 Task: Open Card Blockchain Review in Board IT Infrastructure Management to Workspace Accounts Receivable and add a team member Softage.1@softage.net, a label Purple, a checklist Accounting, an attachment from your google drive, a color Purple and finally, add a card description 'Develop and launch new referral program for social media sharing' and a comment 'Given the potential impact of this task on our company strategic goals, let us ensure that we approach it with a long-term perspective.'. Add a start date 'Jan 05, 1900' with a due date 'Jan 12, 1900'
Action: Mouse moved to (29, 233)
Screenshot: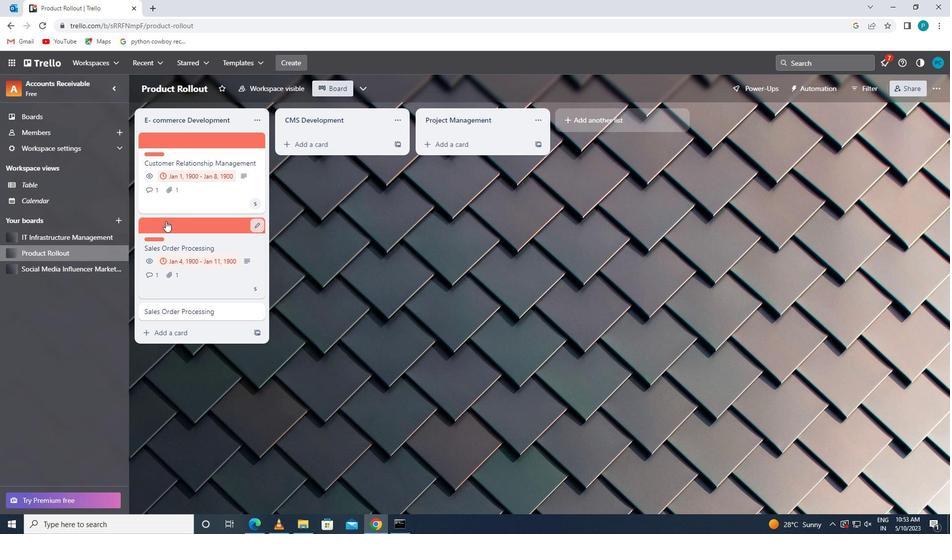 
Action: Mouse pressed left at (29, 233)
Screenshot: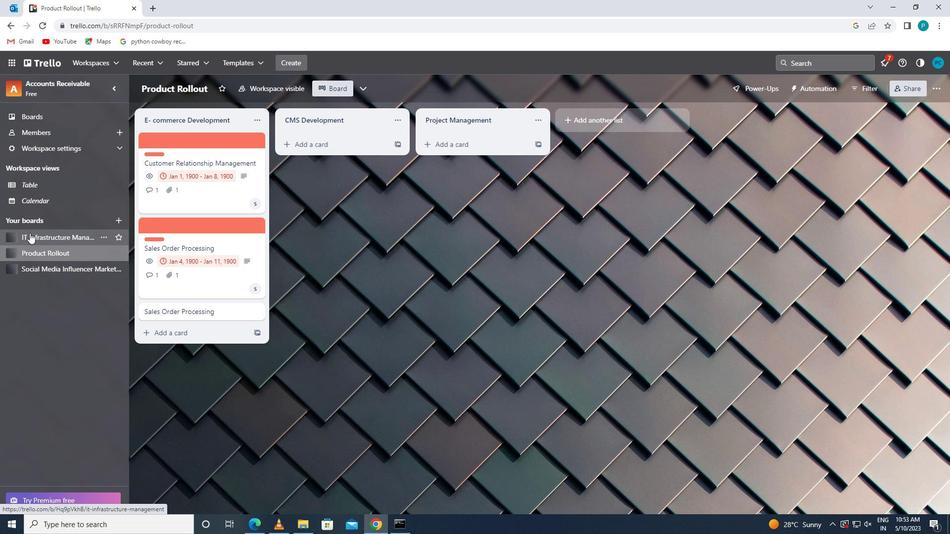 
Action: Mouse moved to (180, 228)
Screenshot: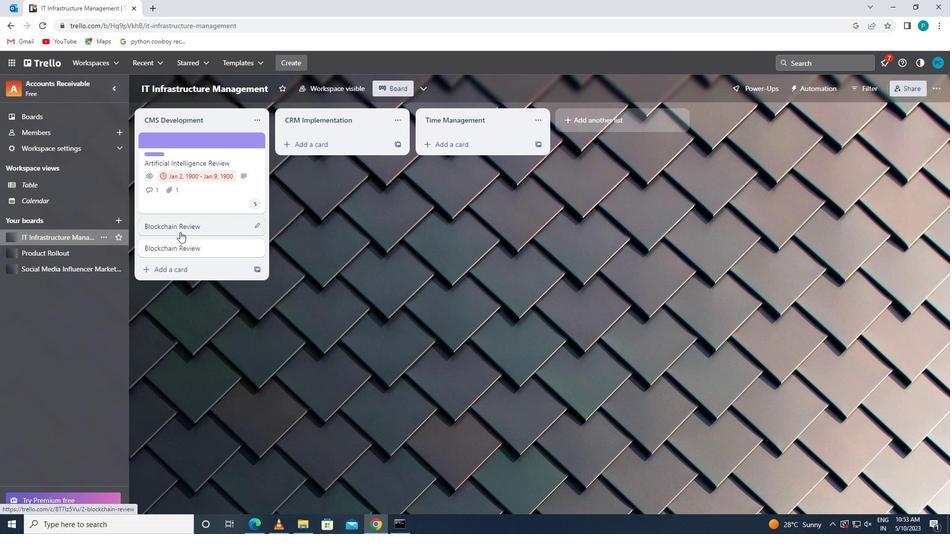 
Action: Mouse pressed left at (180, 228)
Screenshot: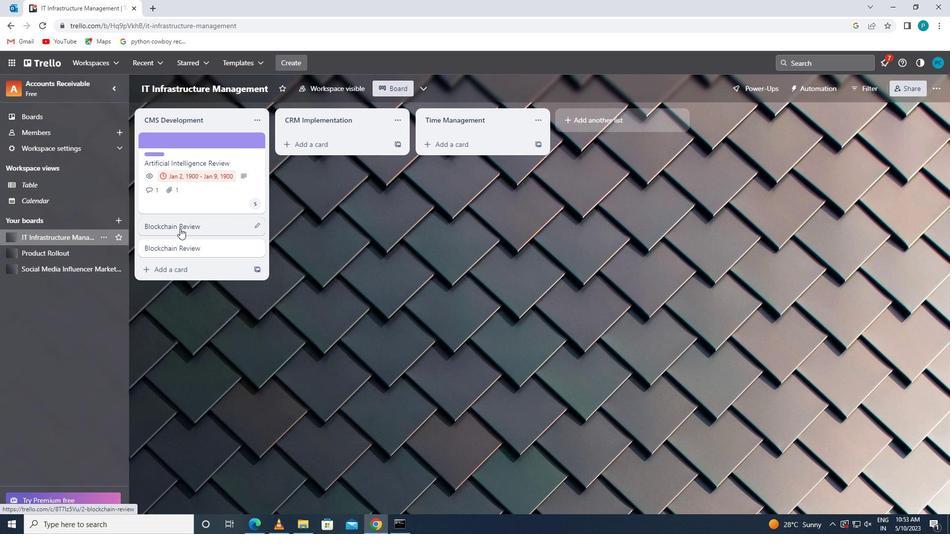 
Action: Mouse moved to (597, 172)
Screenshot: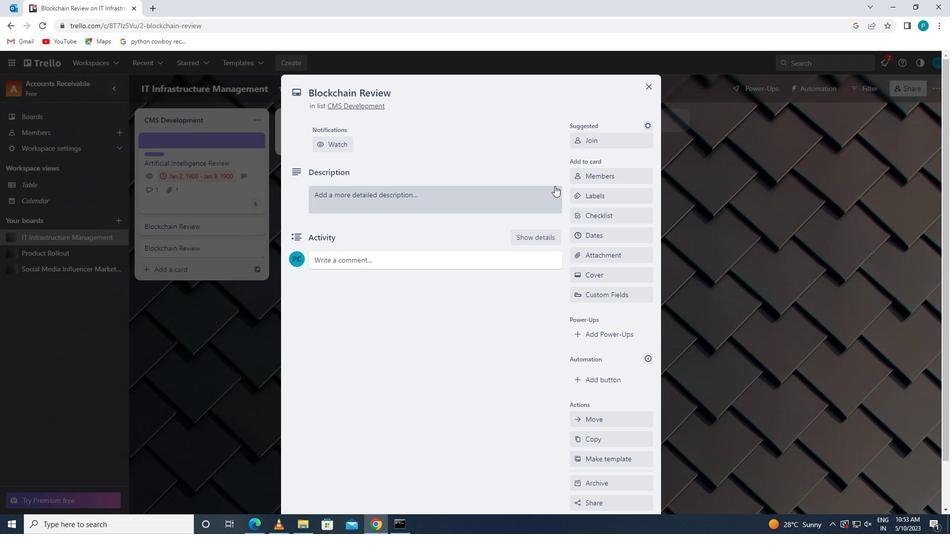 
Action: Mouse pressed left at (597, 172)
Screenshot: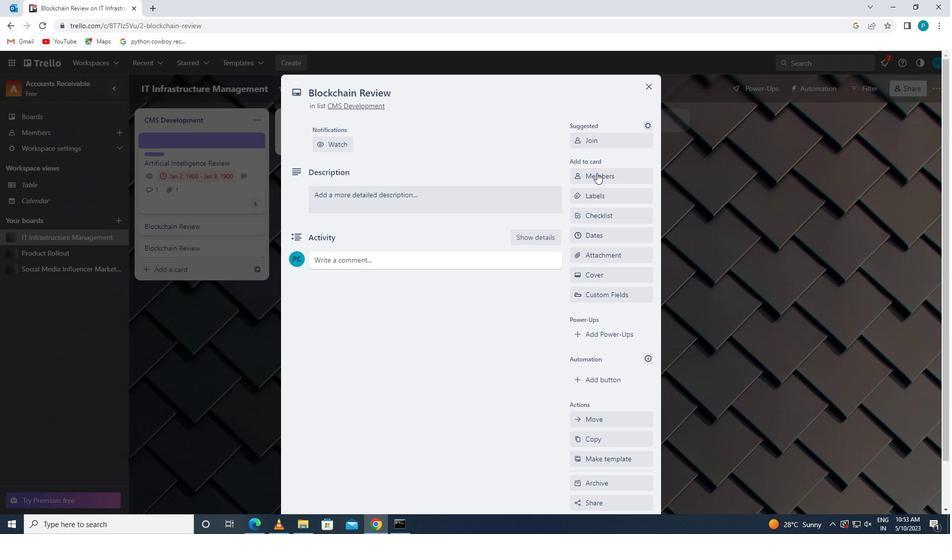 
Action: Key pressed <Key.caps_lock>s<Key.caps_lock>oft
Screenshot: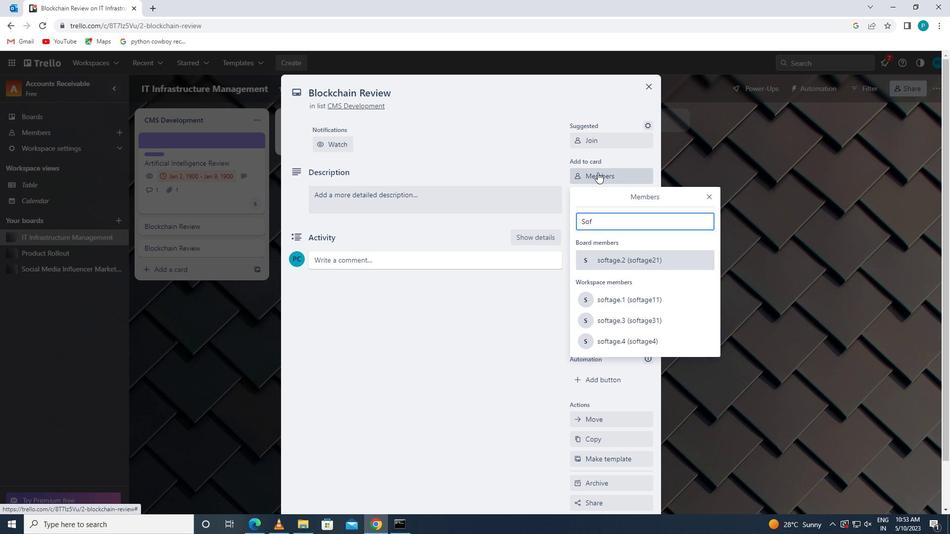 
Action: Mouse moved to (632, 303)
Screenshot: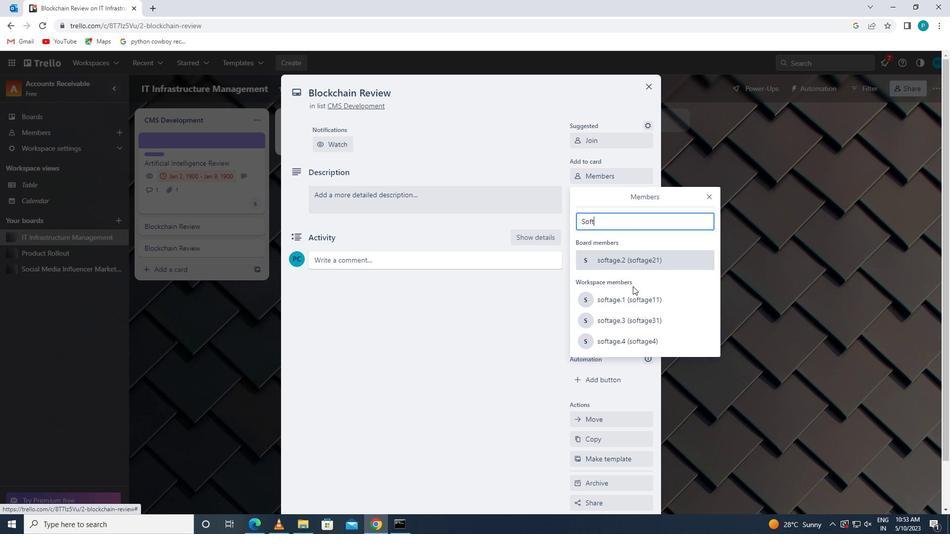 
Action: Mouse pressed left at (632, 303)
Screenshot: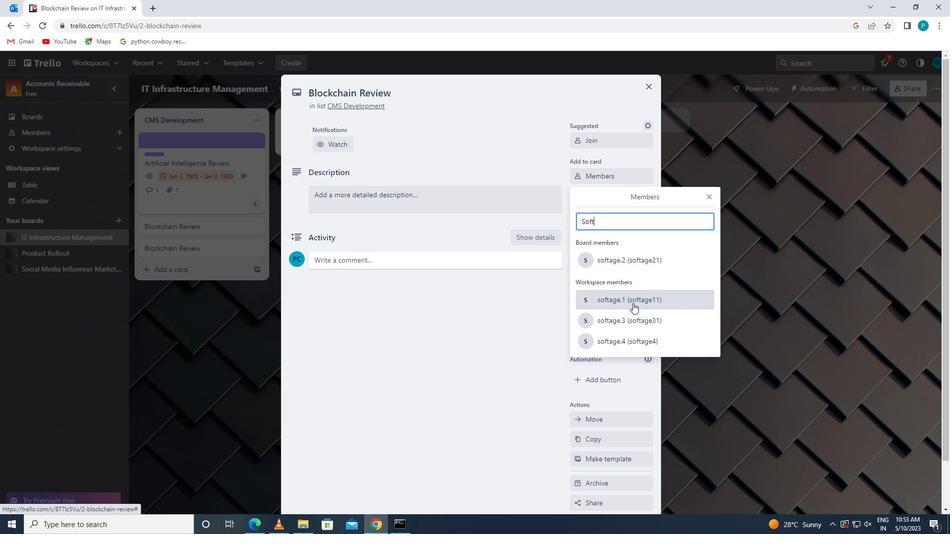 
Action: Mouse moved to (654, 301)
Screenshot: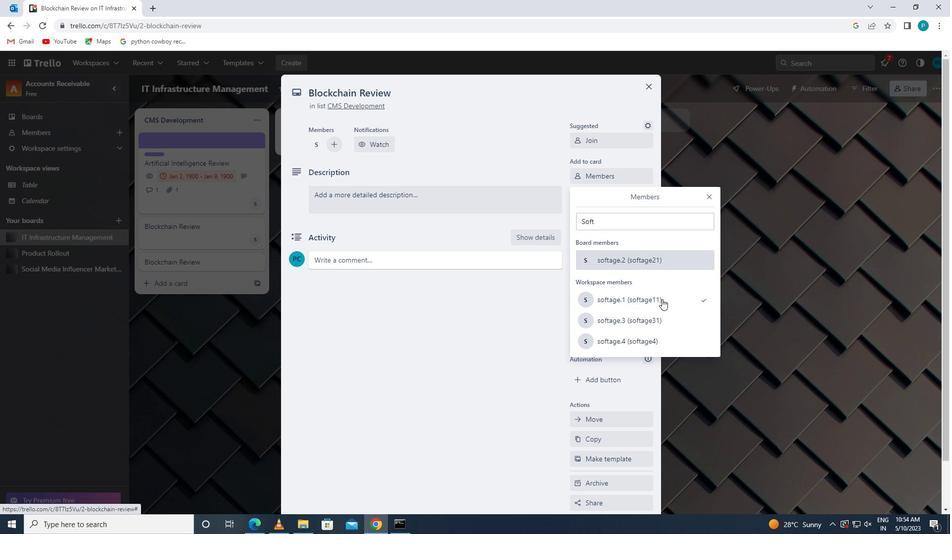 
Action: Mouse pressed left at (654, 301)
Screenshot: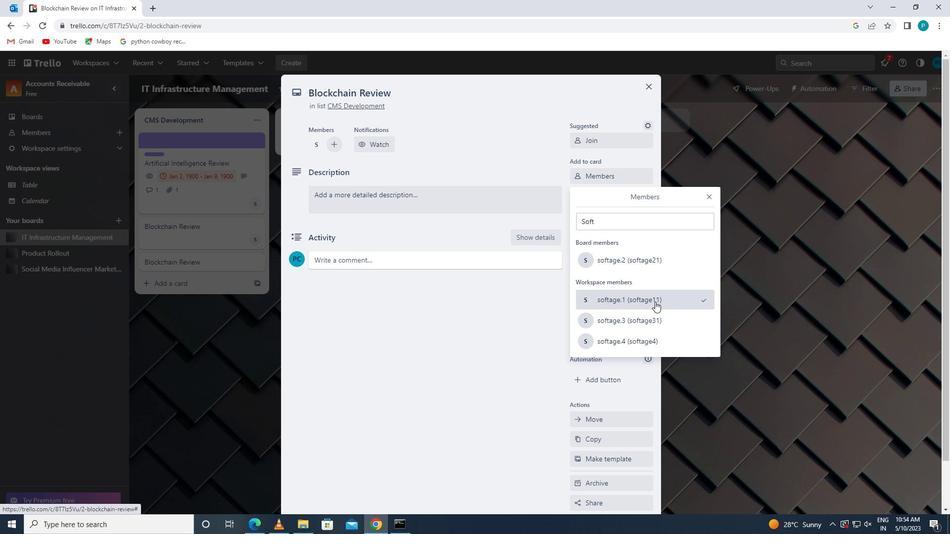 
Action: Mouse moved to (637, 285)
Screenshot: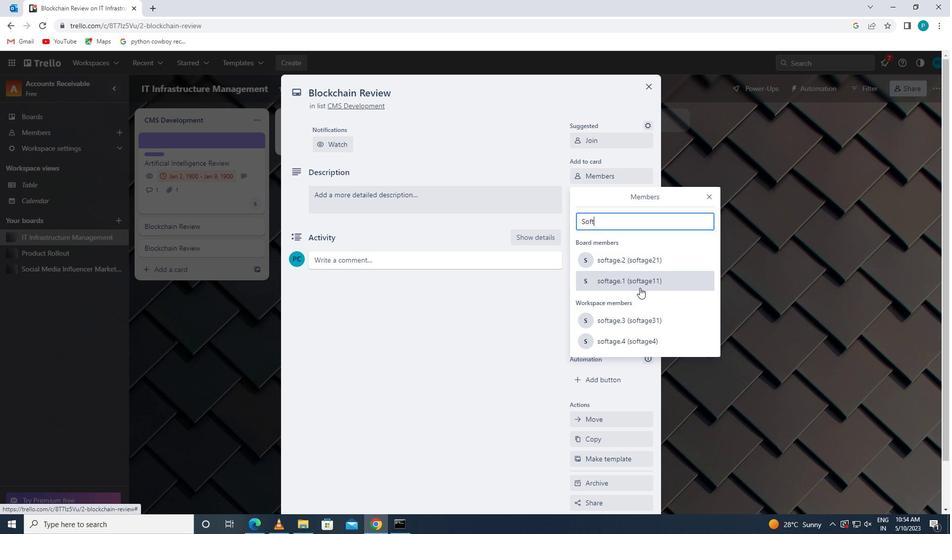 
Action: Mouse pressed left at (637, 285)
Screenshot: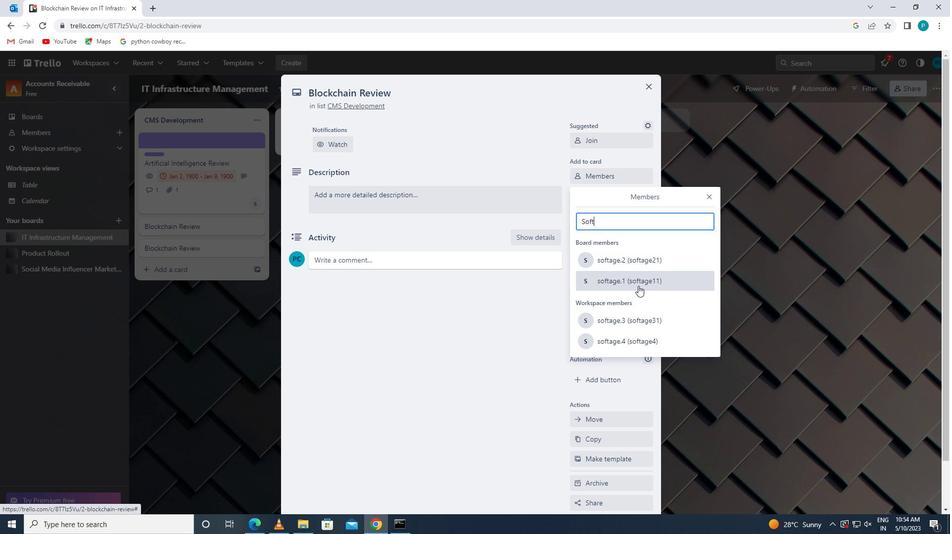 
Action: Mouse moved to (707, 201)
Screenshot: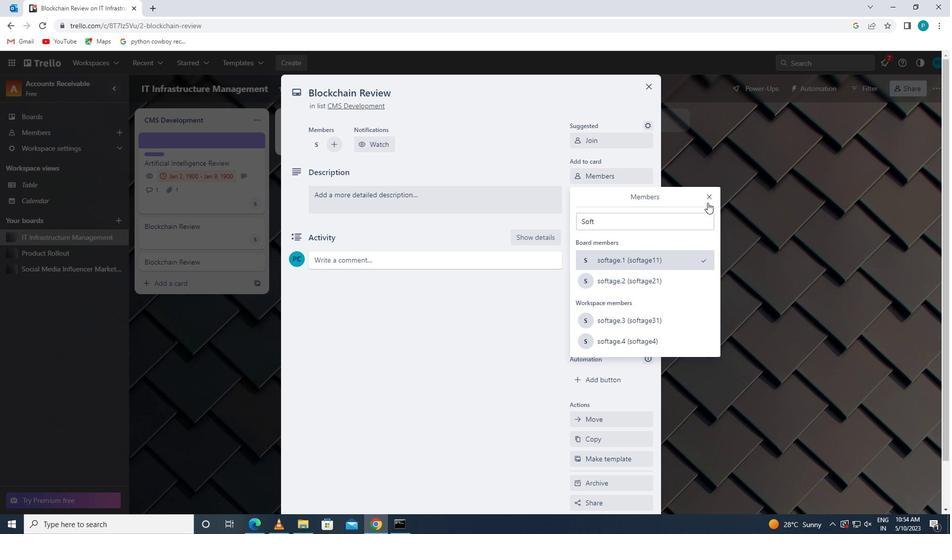 
Action: Mouse pressed left at (707, 201)
Screenshot: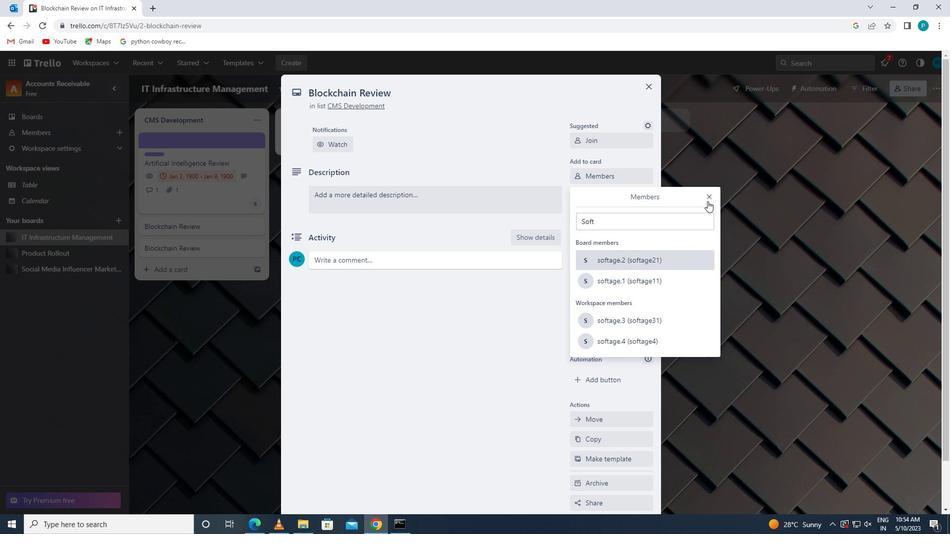 
Action: Mouse moved to (631, 195)
Screenshot: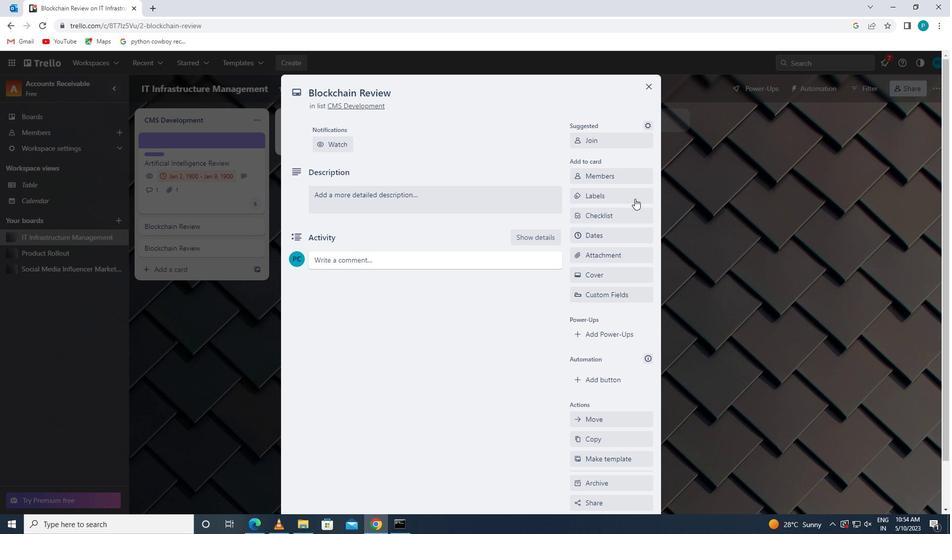
Action: Mouse pressed left at (631, 195)
Screenshot: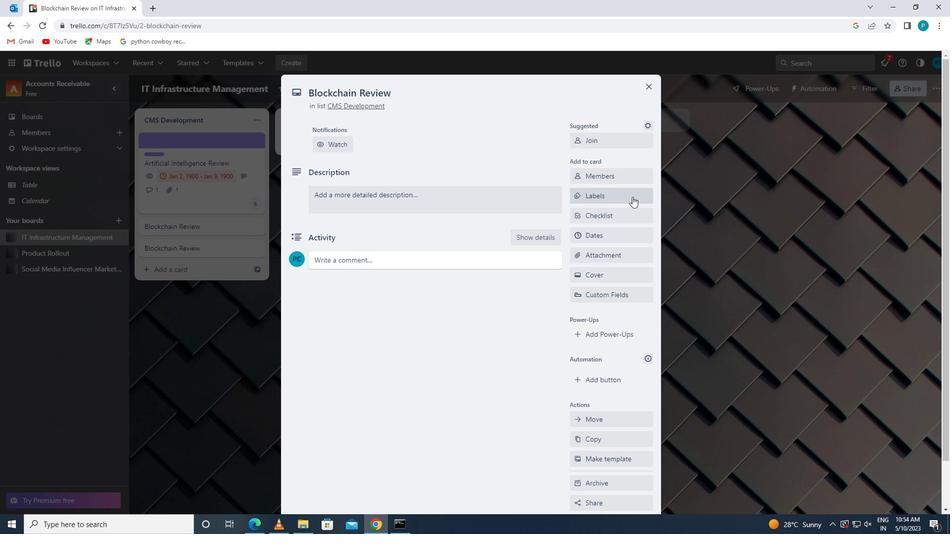 
Action: Mouse moved to (655, 392)
Screenshot: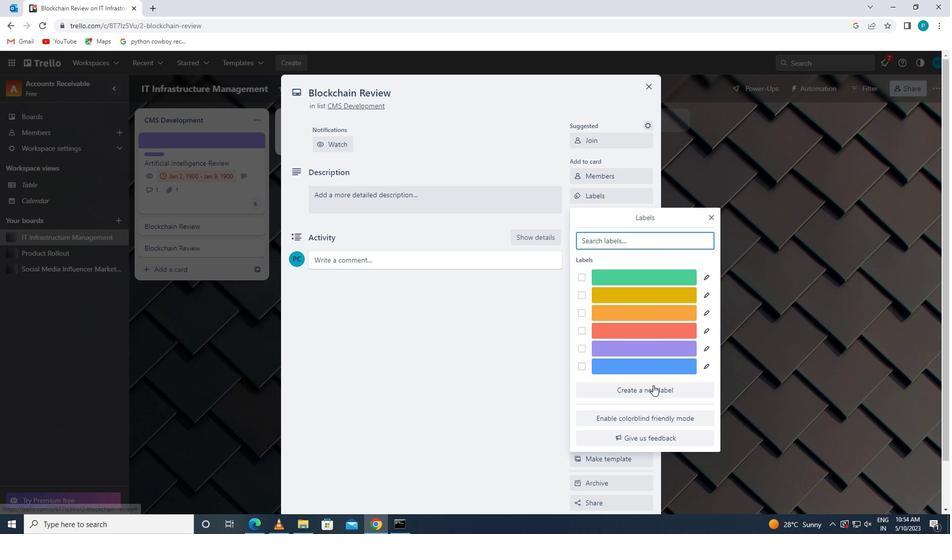 
Action: Mouse pressed left at (655, 392)
Screenshot: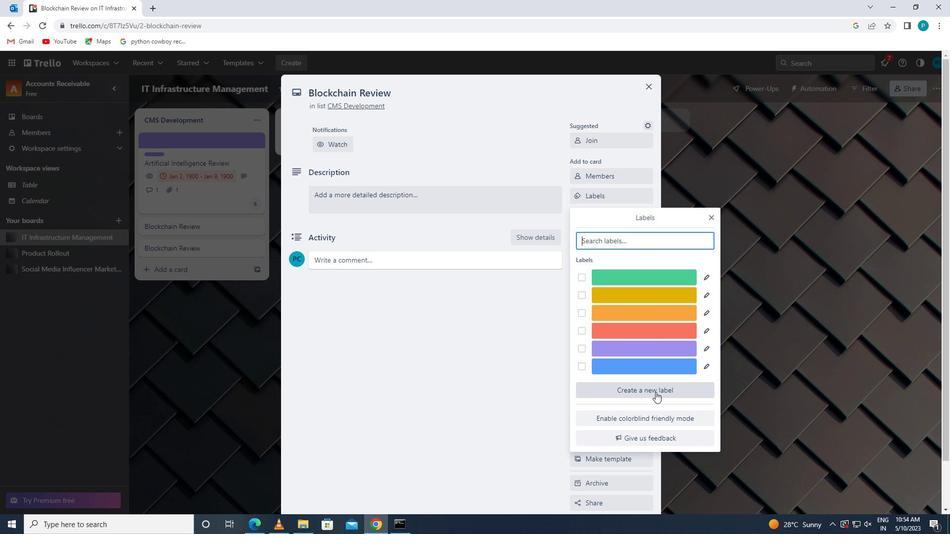 
Action: Mouse moved to (700, 364)
Screenshot: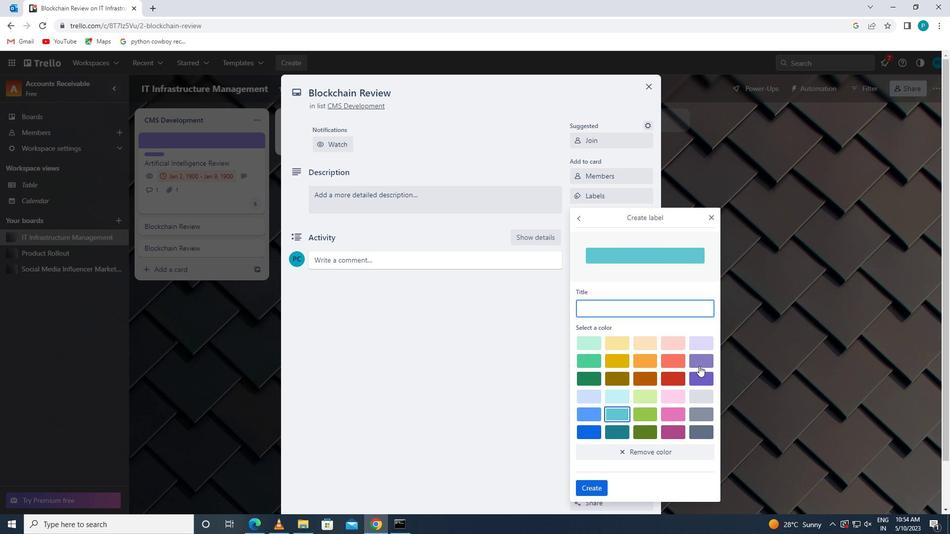 
Action: Mouse pressed left at (700, 364)
Screenshot: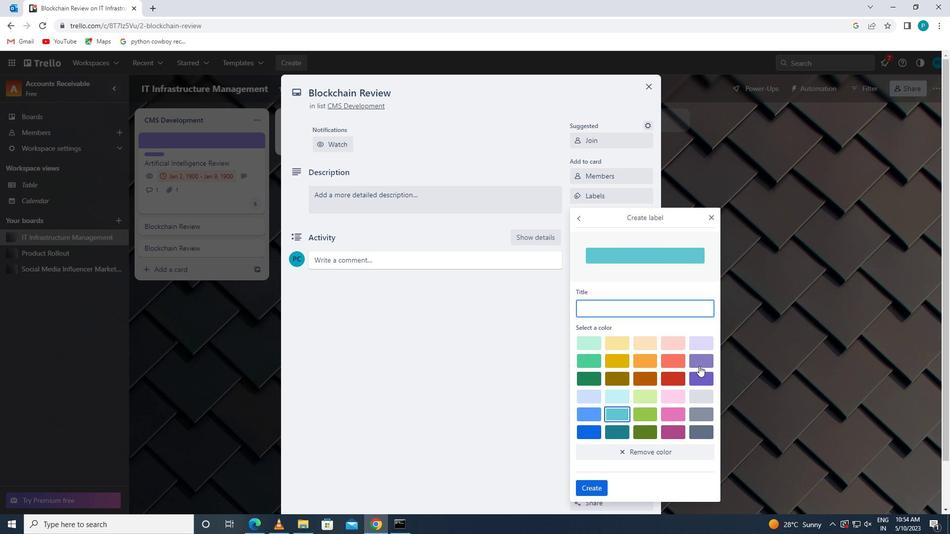
Action: Mouse moved to (582, 491)
Screenshot: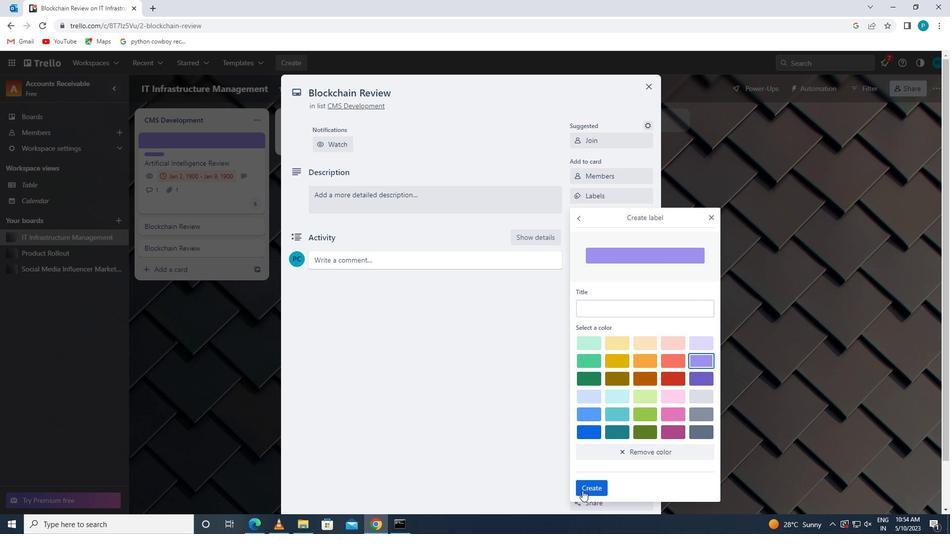 
Action: Mouse pressed left at (582, 491)
Screenshot: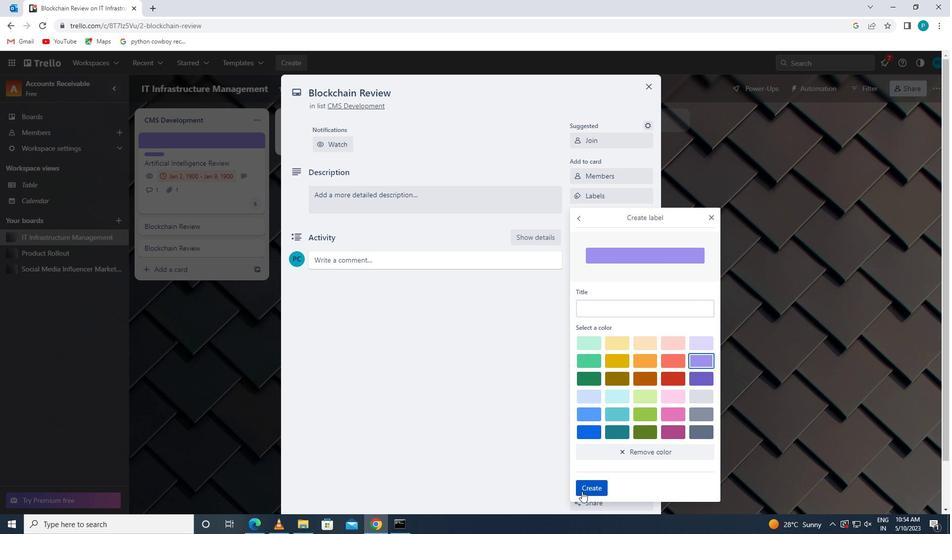 
Action: Mouse moved to (710, 219)
Screenshot: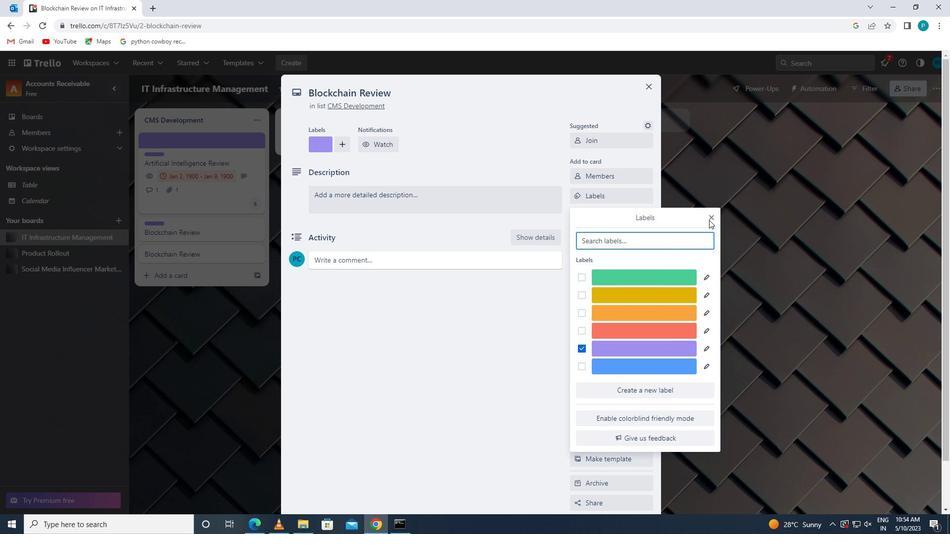 
Action: Mouse pressed left at (710, 219)
Screenshot: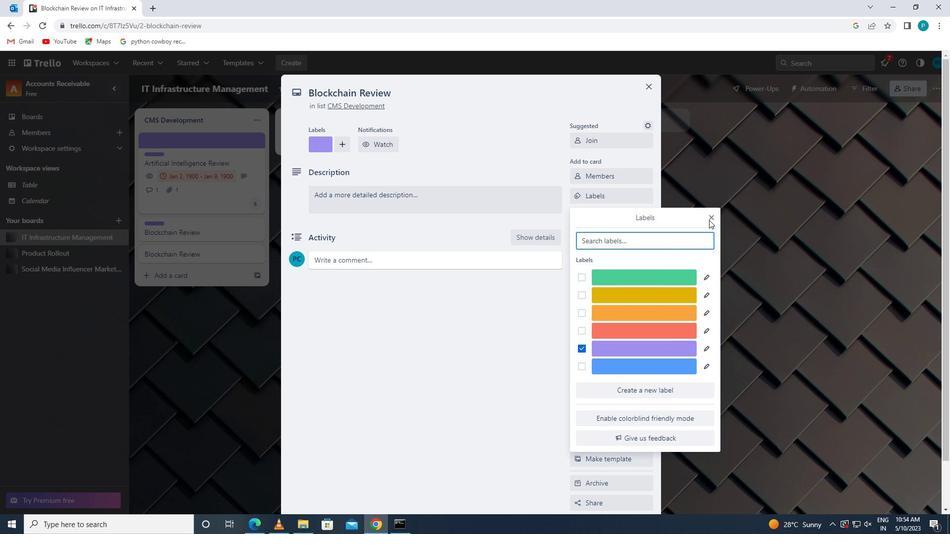 
Action: Mouse moved to (639, 219)
Screenshot: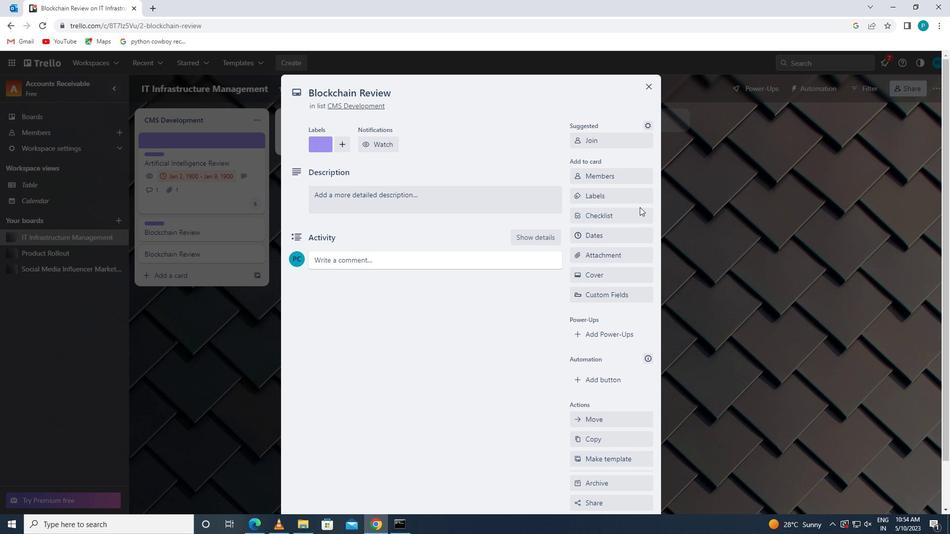 
Action: Mouse pressed left at (639, 219)
Screenshot: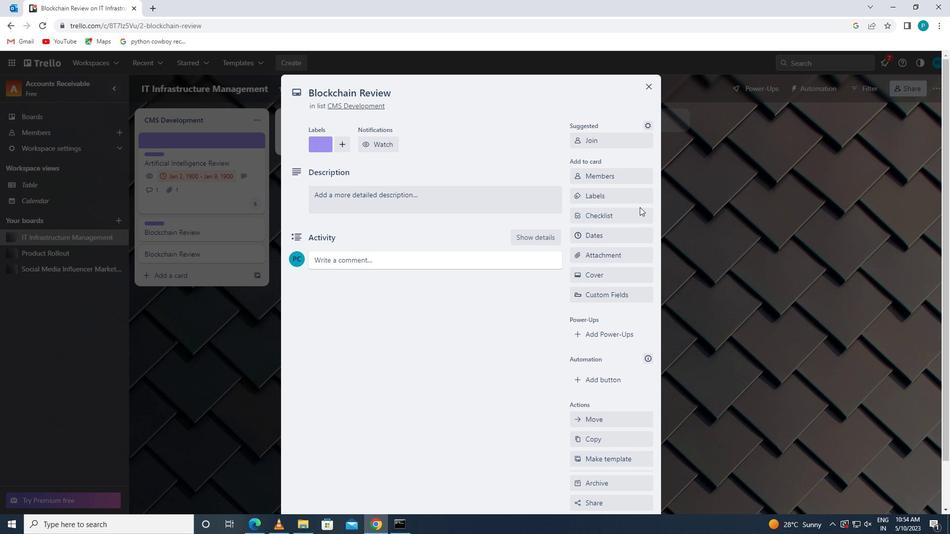 
Action: Mouse moved to (637, 223)
Screenshot: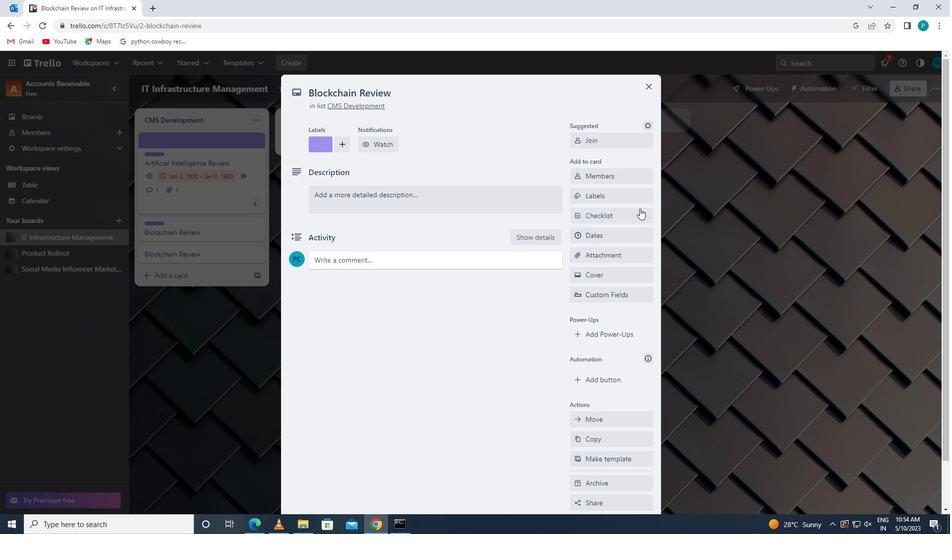 
Action: Key pressed <Key.caps_lock>a<Key.caps_lock>
Screenshot: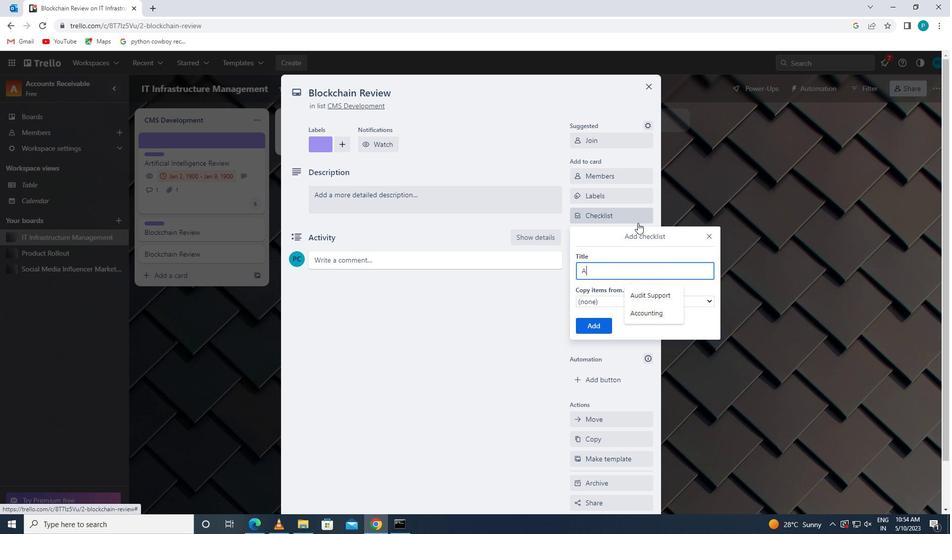 
Action: Mouse moved to (662, 318)
Screenshot: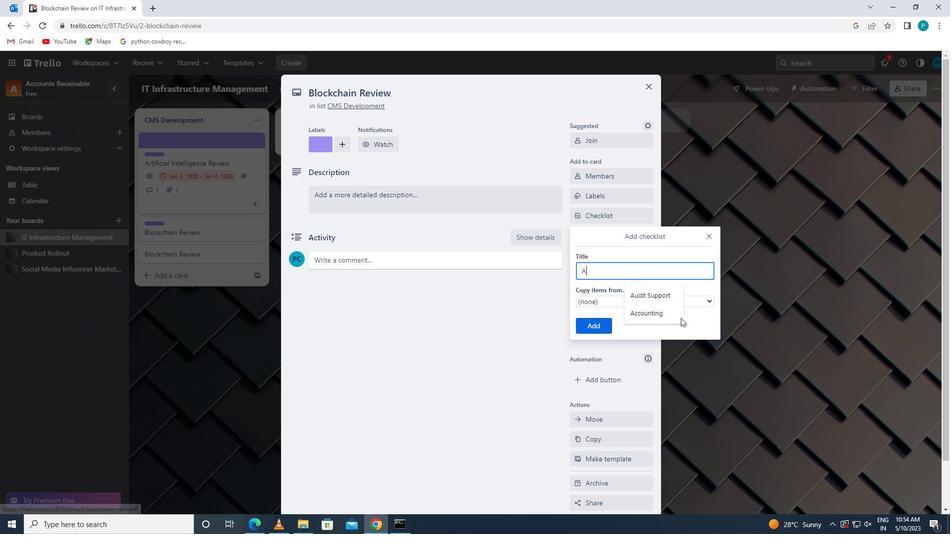 
Action: Mouse pressed left at (662, 318)
Screenshot: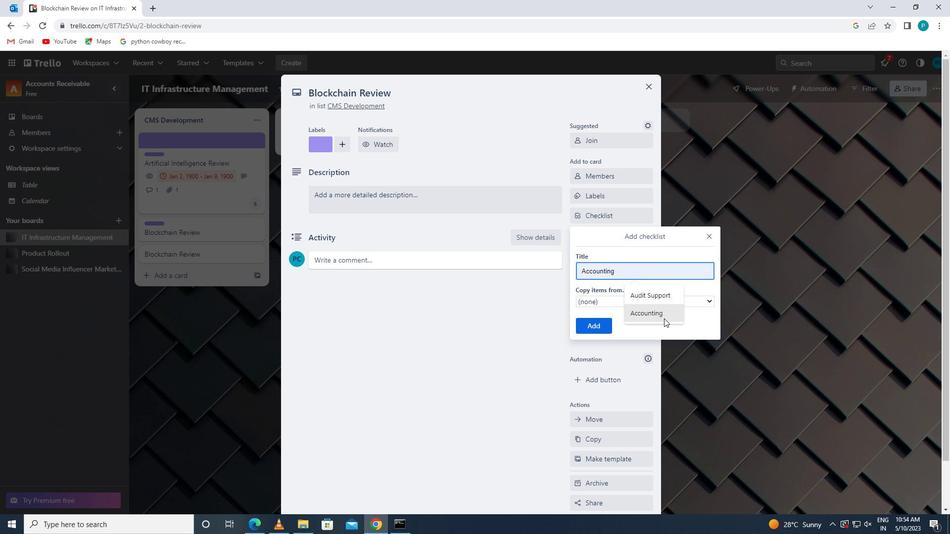 
Action: Mouse moved to (601, 324)
Screenshot: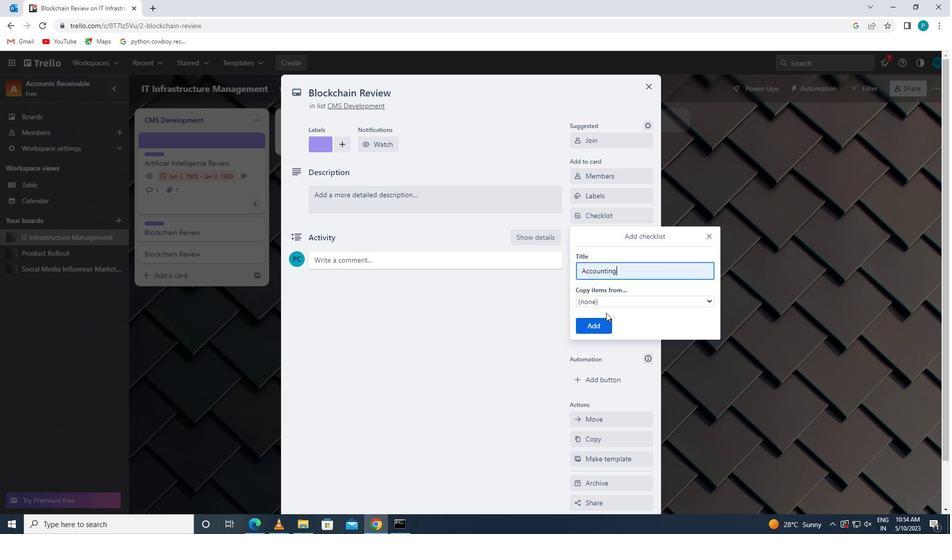 
Action: Mouse pressed left at (601, 324)
Screenshot: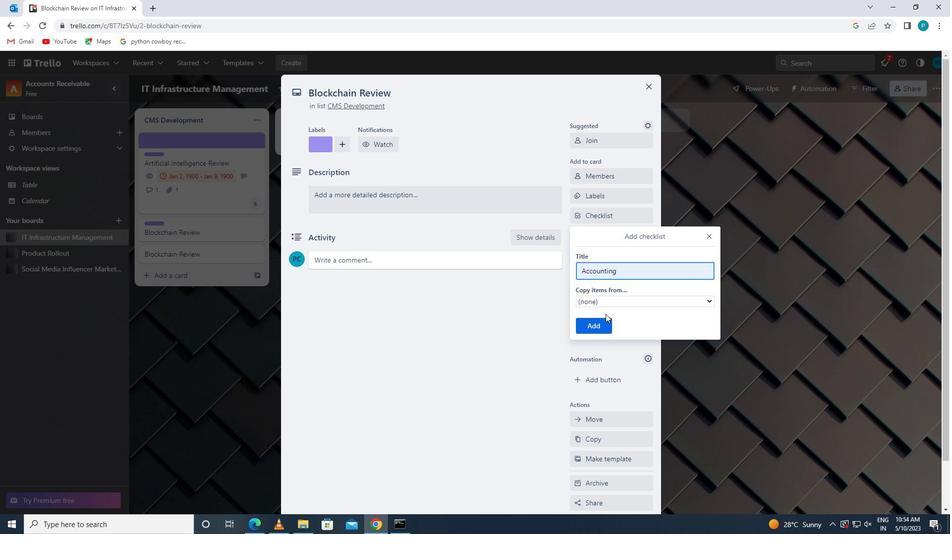 
Action: Mouse moved to (604, 254)
Screenshot: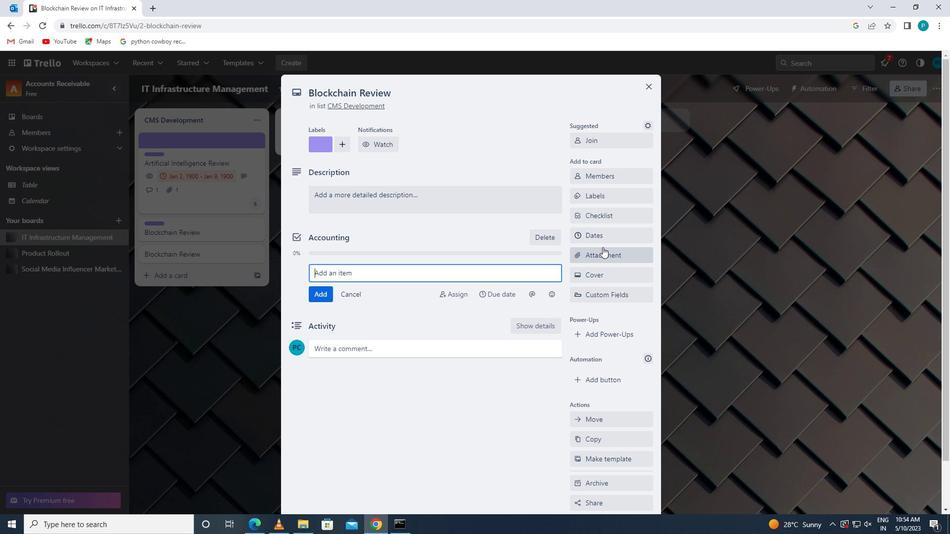 
Action: Mouse pressed left at (604, 254)
Screenshot: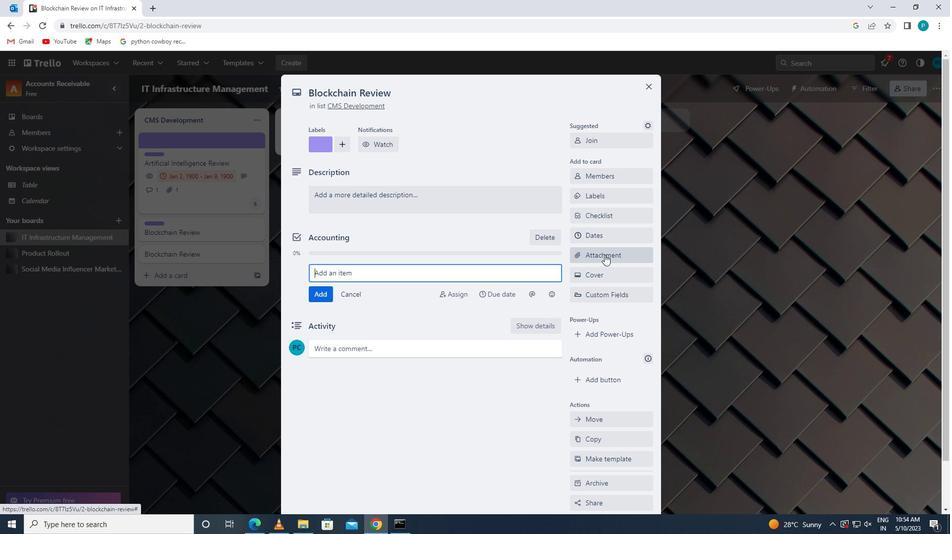 
Action: Mouse moved to (621, 330)
Screenshot: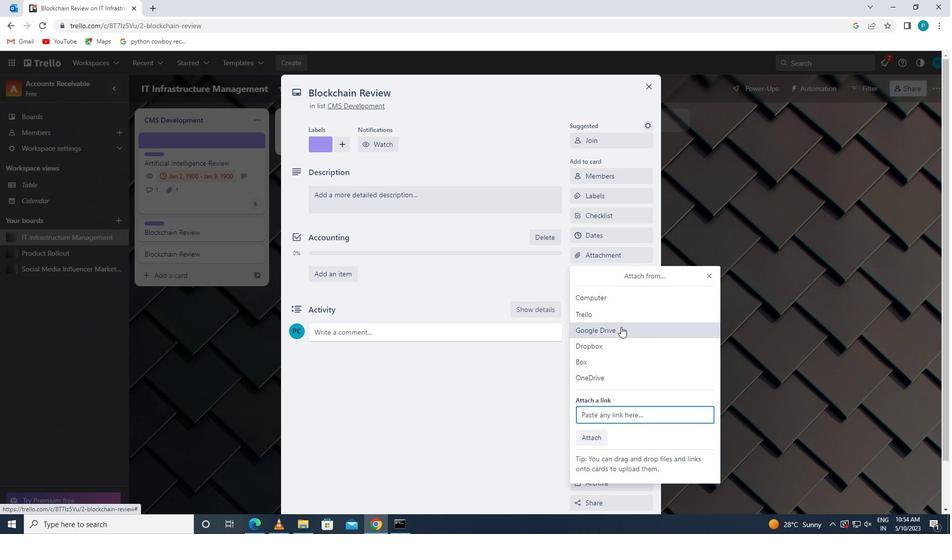 
Action: Mouse pressed left at (621, 330)
Screenshot: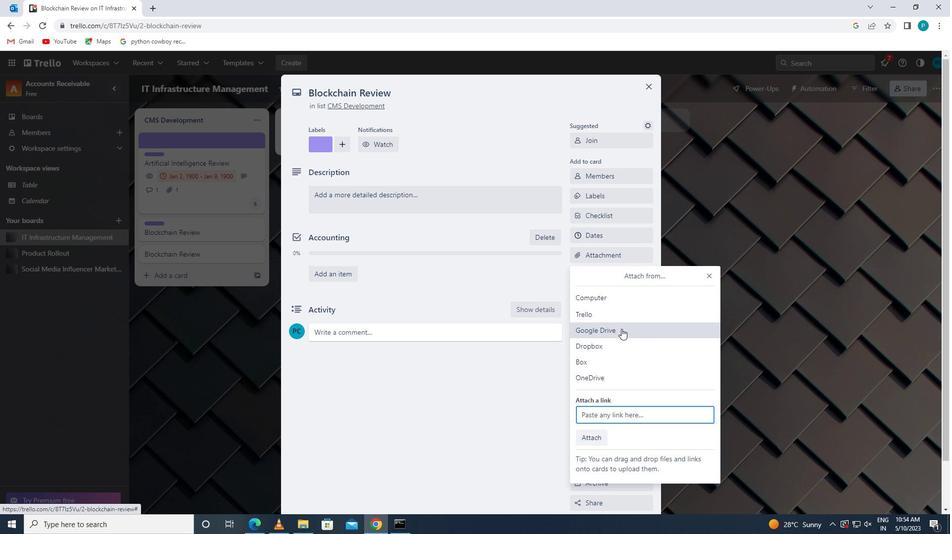 
Action: Mouse moved to (280, 285)
Screenshot: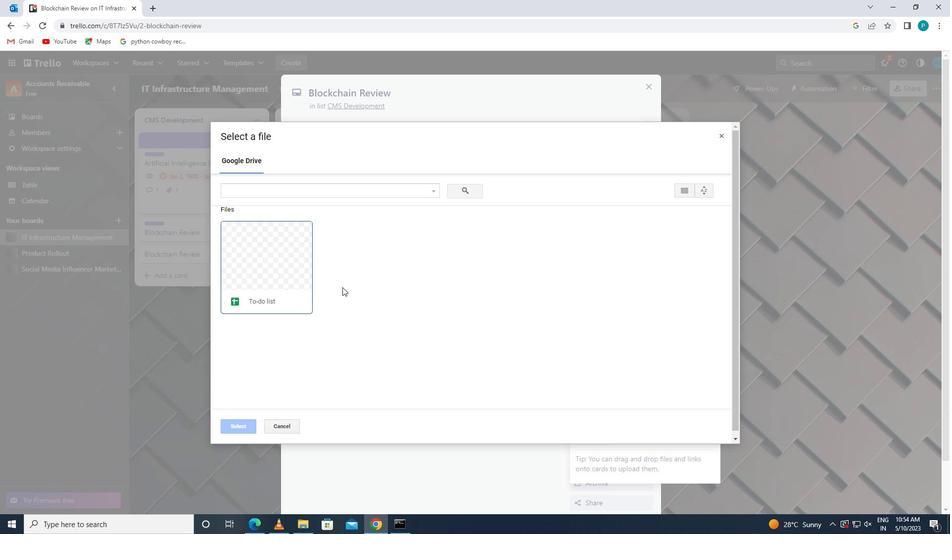 
Action: Mouse pressed left at (280, 285)
Screenshot: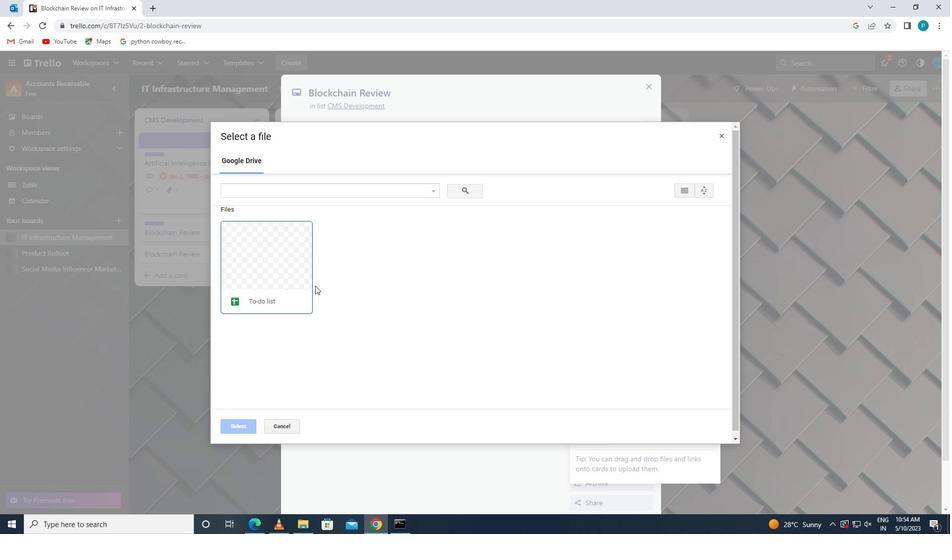 
Action: Mouse moved to (236, 424)
Screenshot: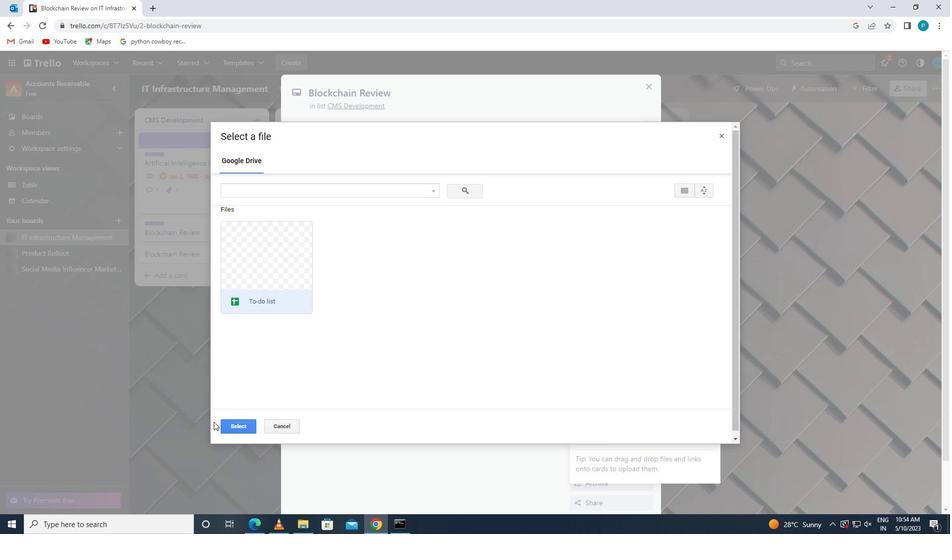 
Action: Mouse pressed left at (236, 424)
Screenshot: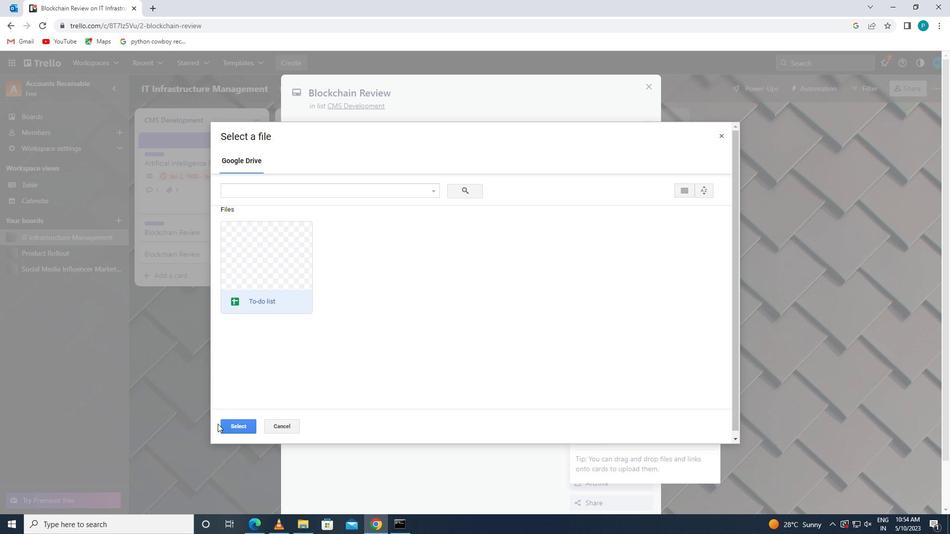 
Action: Mouse moved to (638, 272)
Screenshot: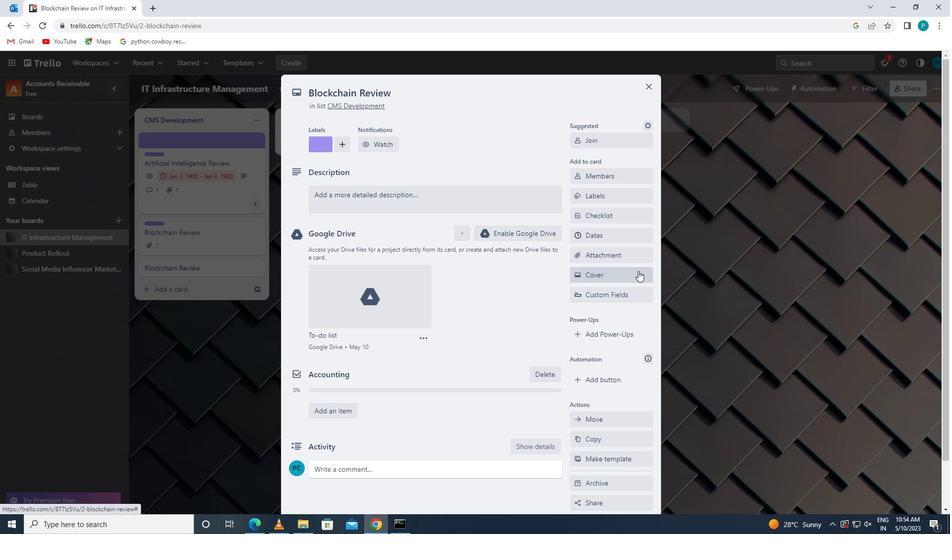 
Action: Mouse pressed left at (638, 272)
Screenshot: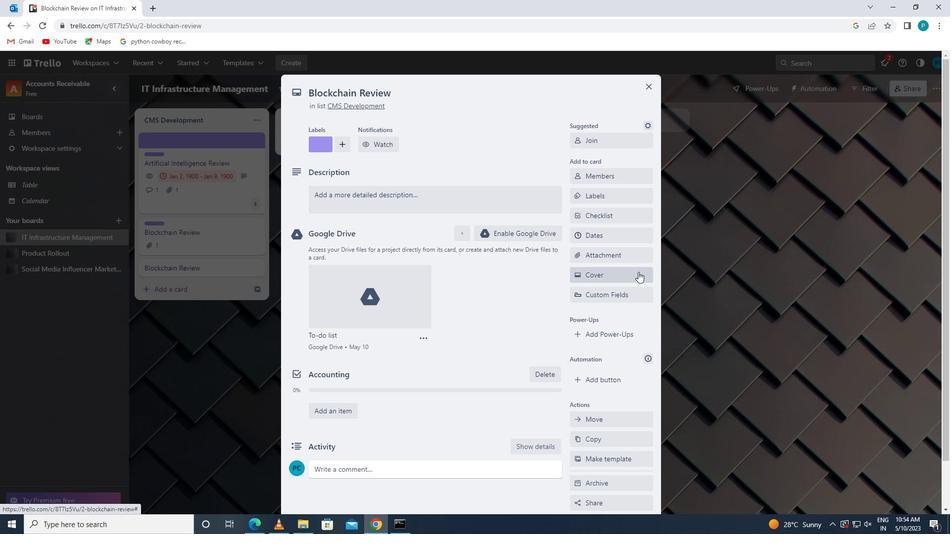 
Action: Mouse moved to (700, 320)
Screenshot: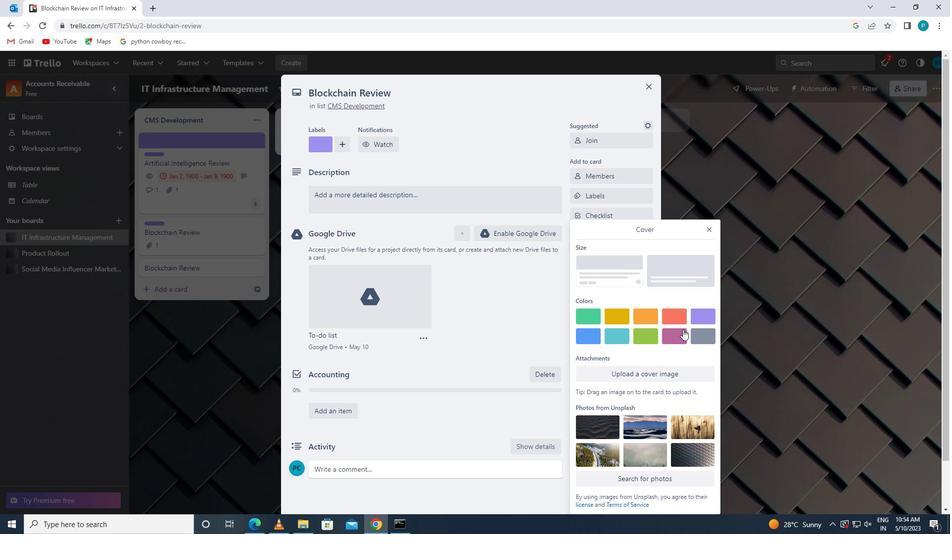 
Action: Mouse pressed left at (700, 320)
Screenshot: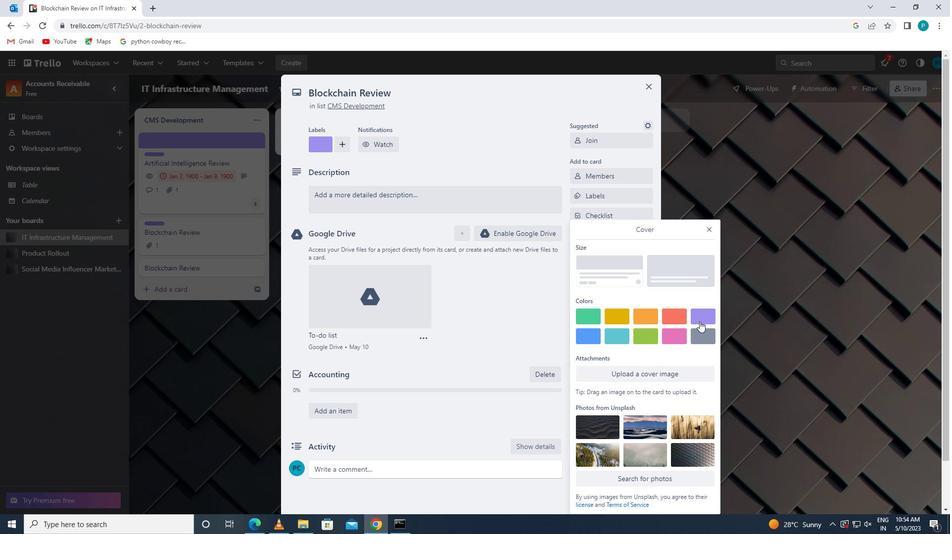 
Action: Mouse moved to (712, 210)
Screenshot: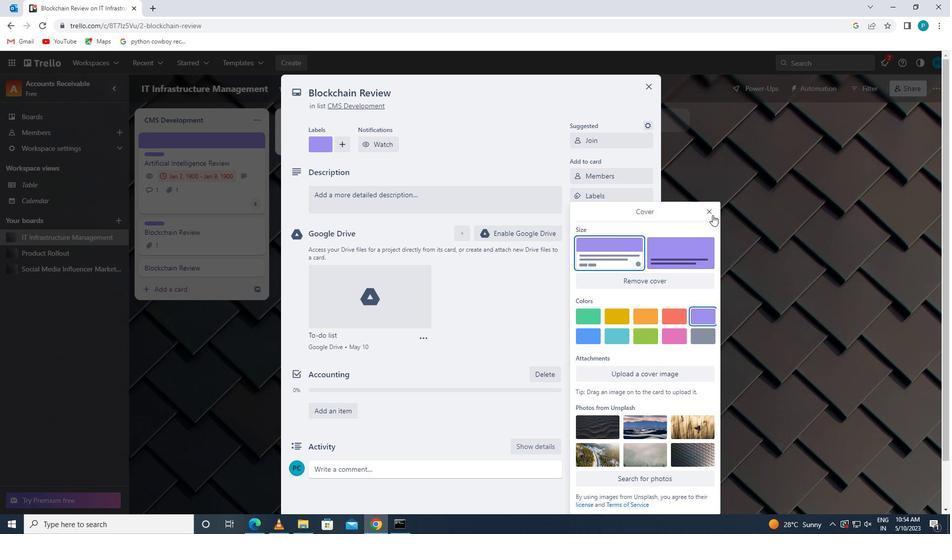 
Action: Mouse pressed left at (712, 210)
Screenshot: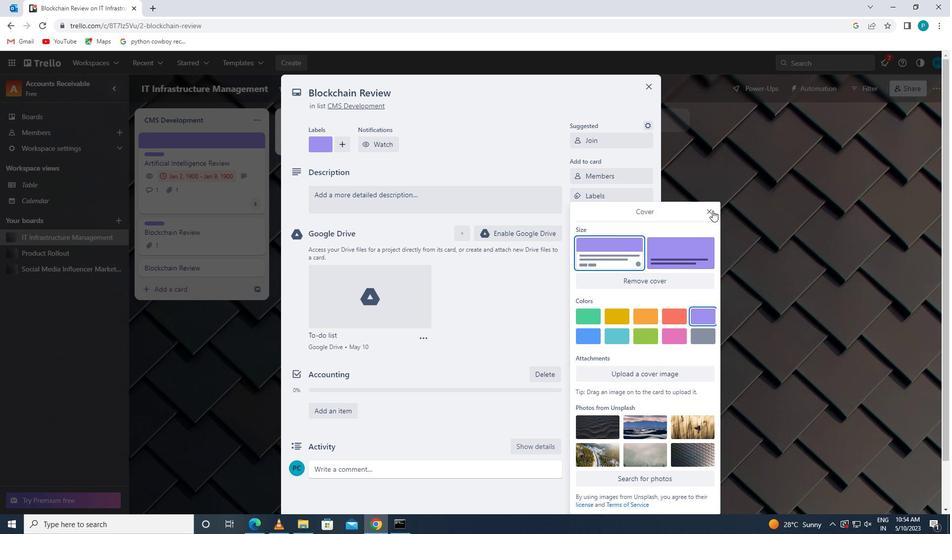 
Action: Mouse moved to (506, 245)
Screenshot: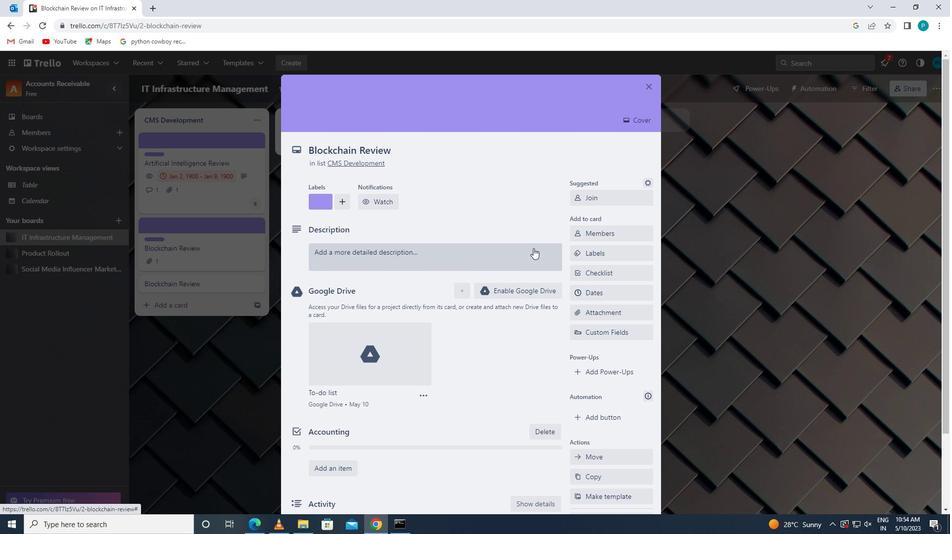 
Action: Mouse pressed left at (506, 245)
Screenshot: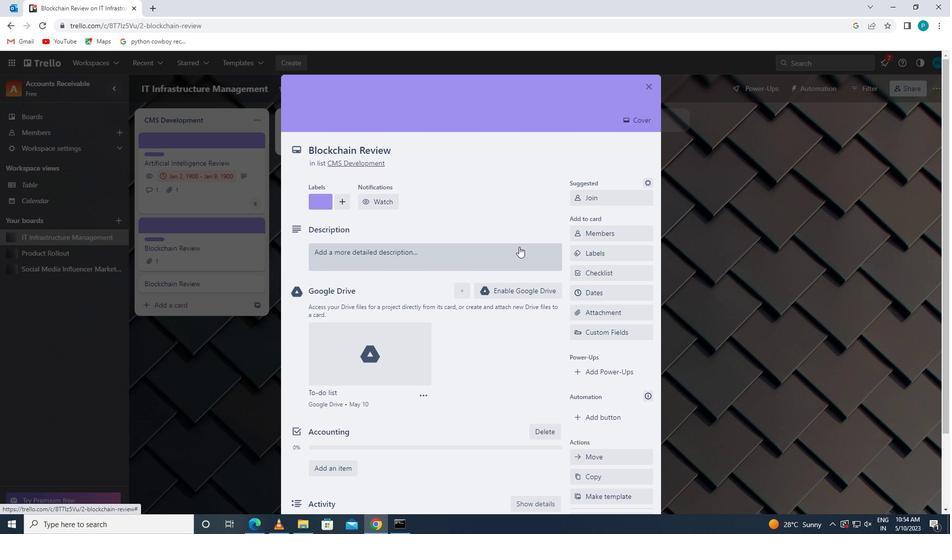 
Action: Key pressed '<Key.caps_lock>d<Key.caps_lock>evelop<Key.space>and<Key.space>launch<Key.space>new<Key.space>referral<Key.space>program<Key.space>for<Key.space>social<Key.space>media<Key.space>sharing'
Screenshot: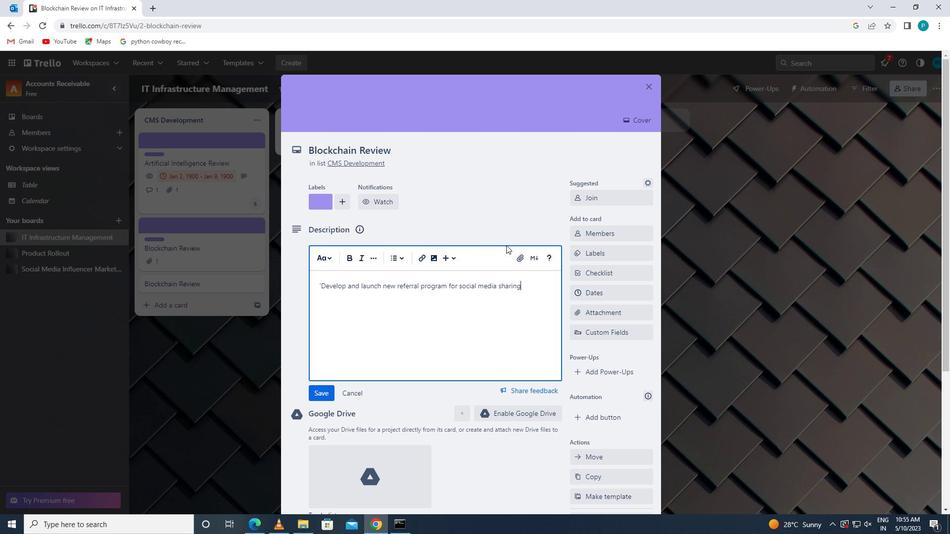 
Action: Mouse moved to (319, 394)
Screenshot: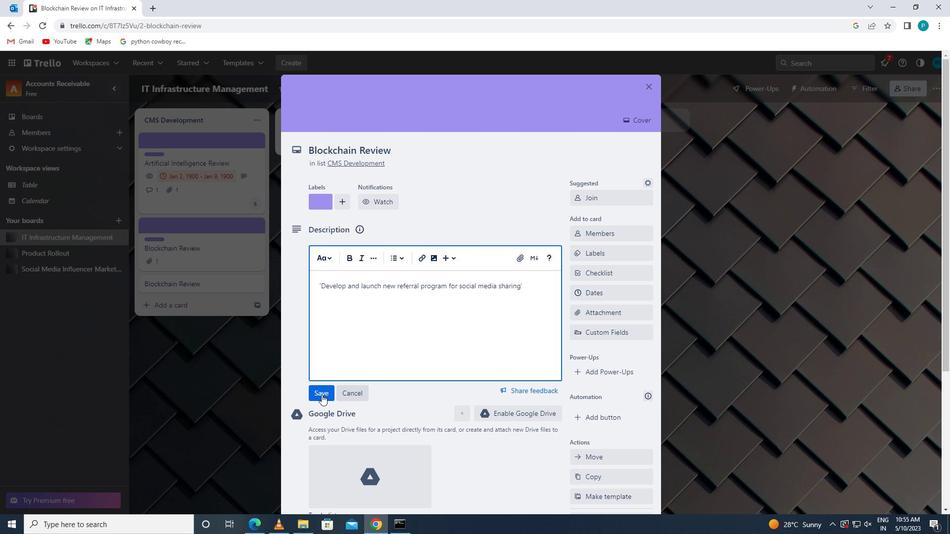 
Action: Mouse pressed left at (319, 394)
Screenshot: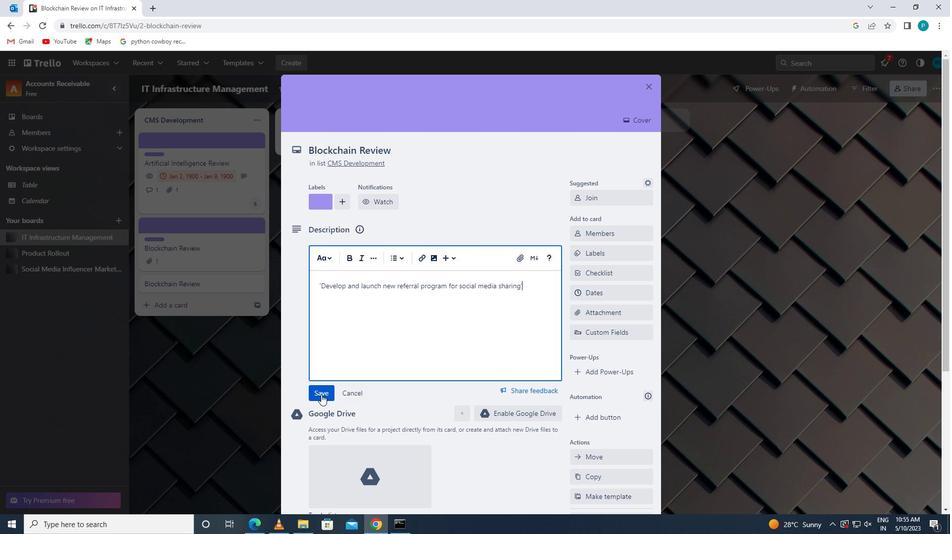 
Action: Mouse moved to (489, 428)
Screenshot: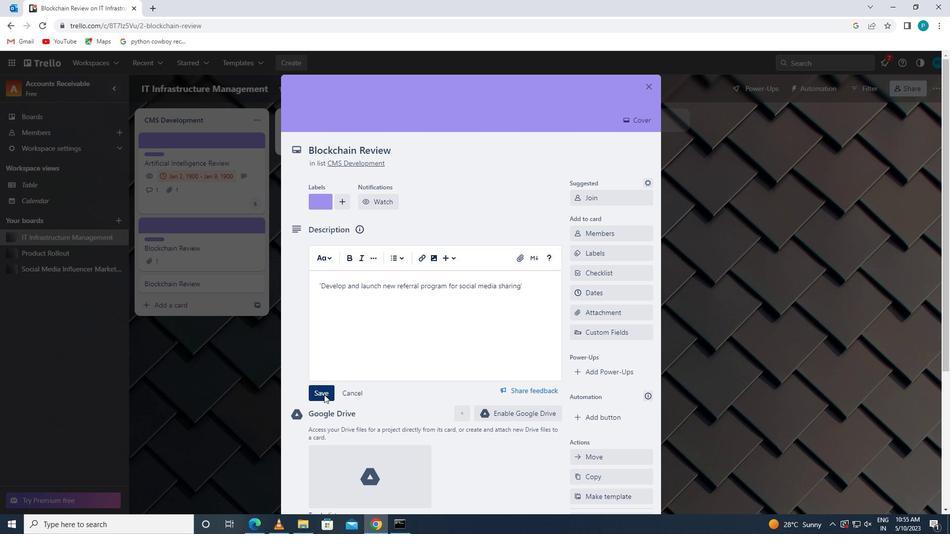 
Action: Mouse scrolled (489, 428) with delta (0, 0)
Screenshot: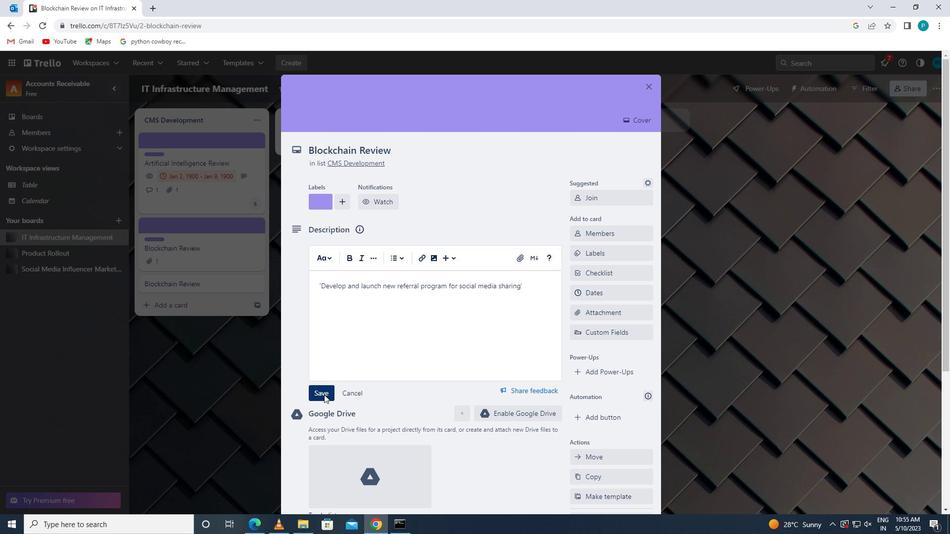
Action: Mouse scrolled (489, 428) with delta (0, 0)
Screenshot: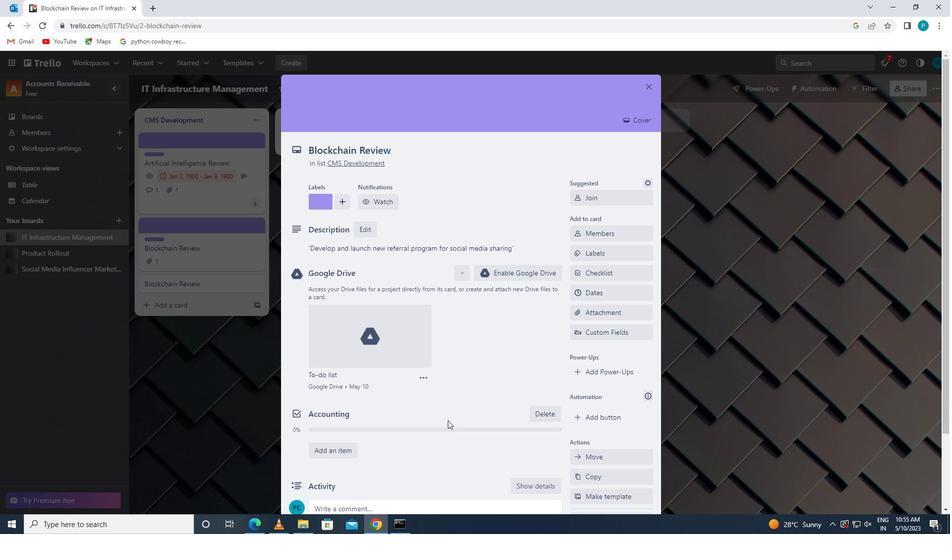 
Action: Mouse scrolled (489, 428) with delta (0, 0)
Screenshot: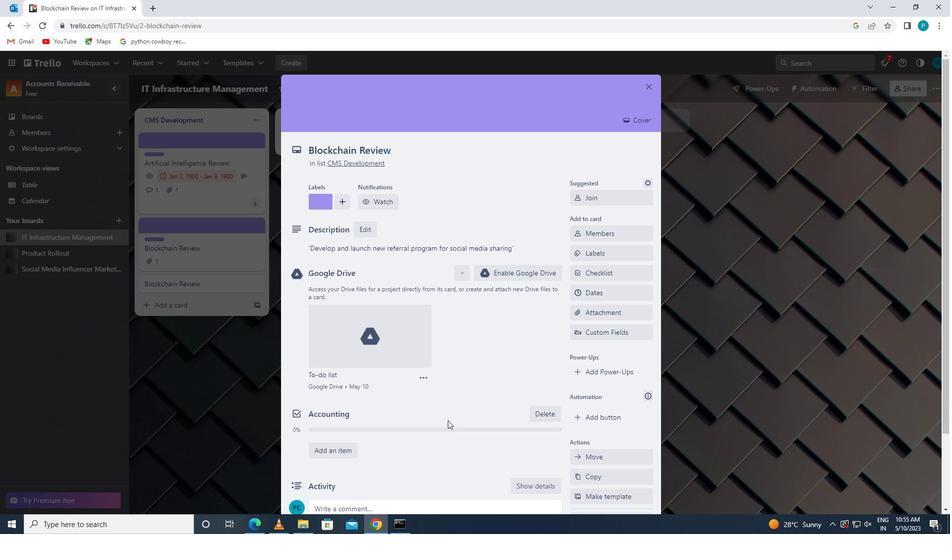 
Action: Mouse scrolled (489, 428) with delta (0, 0)
Screenshot: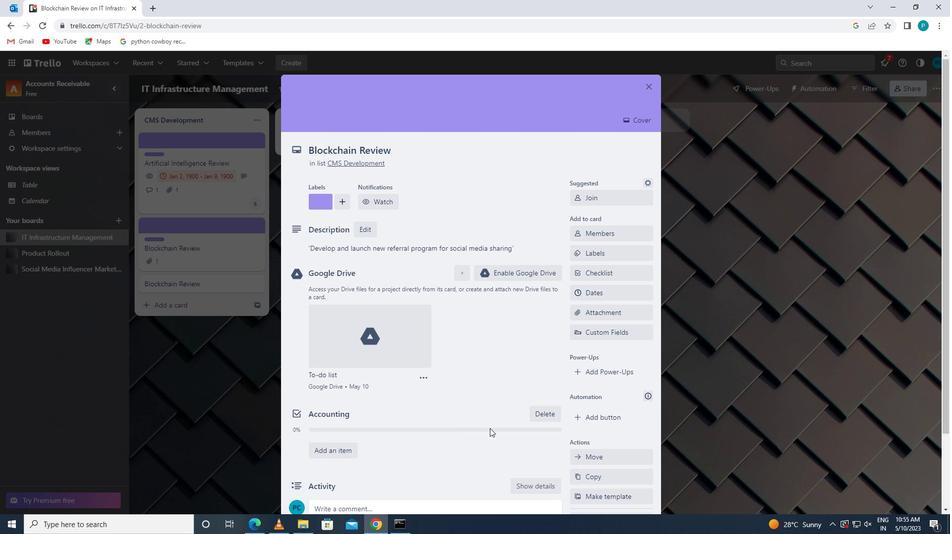 
Action: Mouse moved to (339, 418)
Screenshot: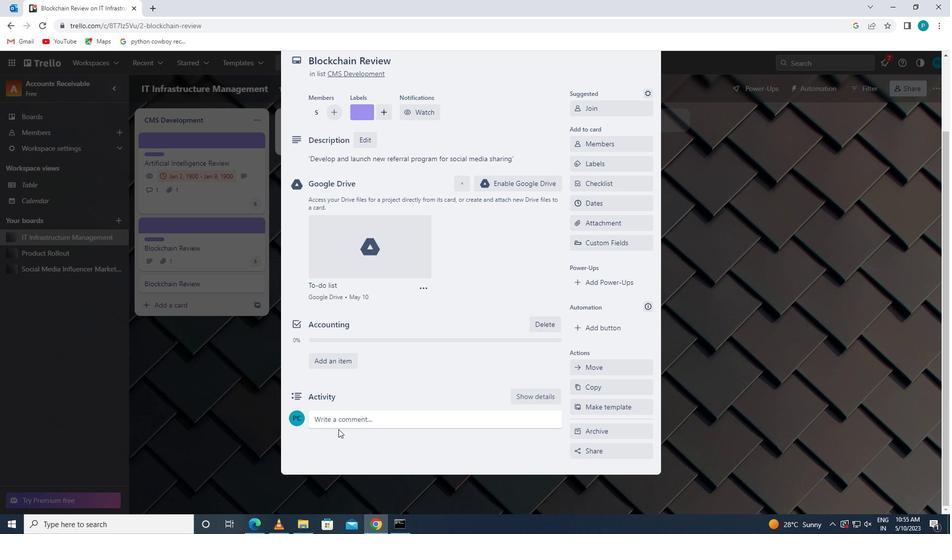
Action: Mouse pressed left at (339, 418)
Screenshot: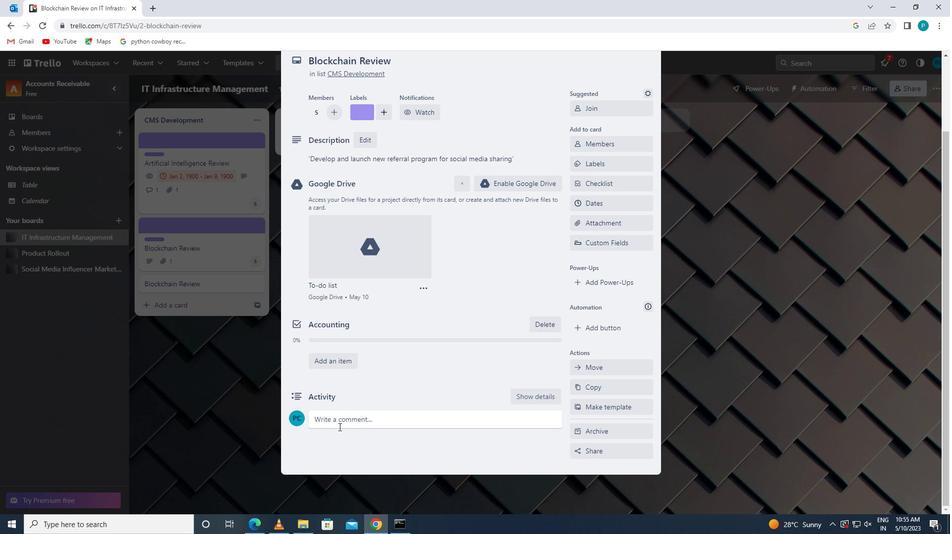 
Action: Key pressed '<Key.caps_lock>f<Key.backspace>g<Key.caps_lock>iven<Key.space>the<Key.space>potential<Key.space>impact<Key.space>of<Key.space>this<Key.space>task<Key.space>on<Key.space>oue<Key.backspace>r<Key.space>compant<Key.backspace>y<Key.space>strategic<Key.space>goals,<Key.space>let<Key.space>i<Key.backspace>us<Key.space>ensure<Key.space>that<Key.space>we<Key.space>approach<Key.space>it<Key.space>with<Key.space>a<Key.space>long<Key.space>-term<Key.space>perspectib<Key.backspace>ve.'.
Screenshot: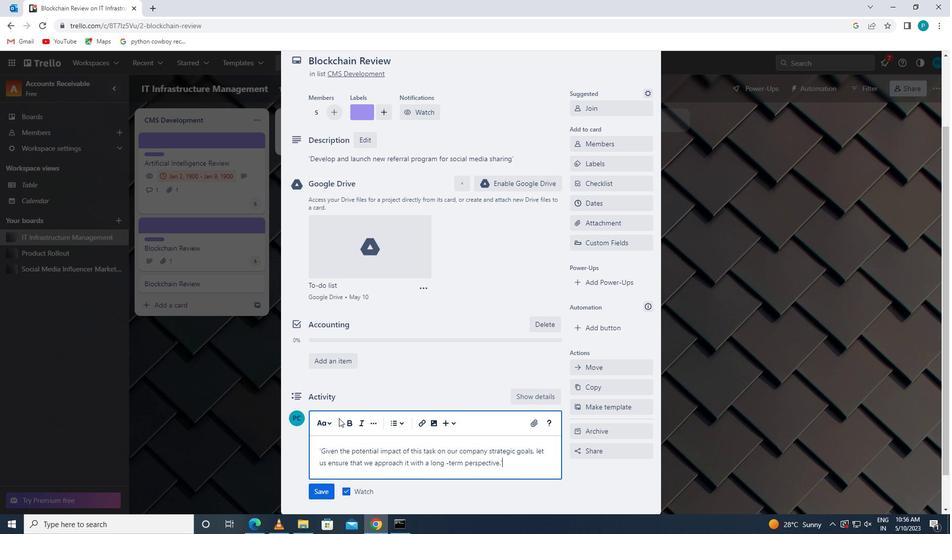 
Action: Mouse moved to (318, 486)
Screenshot: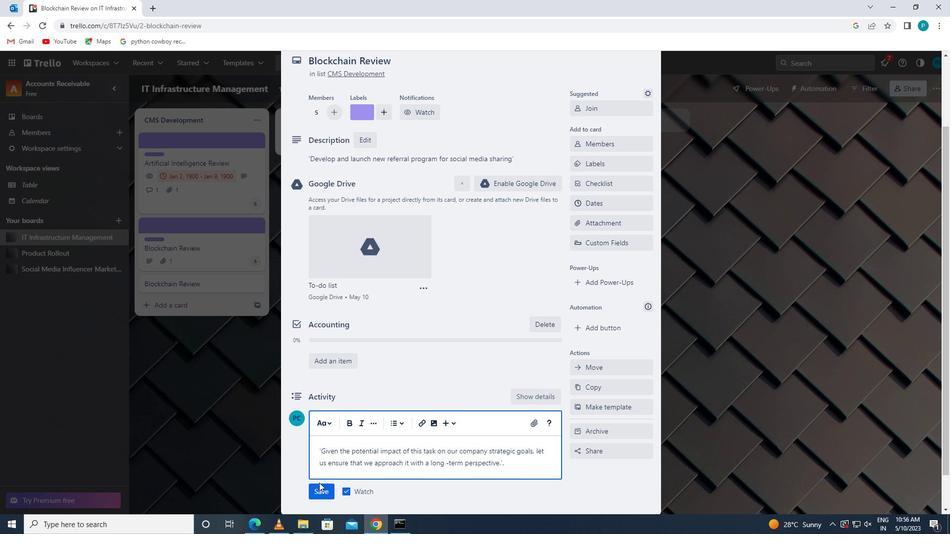 
Action: Mouse pressed left at (318, 486)
Screenshot: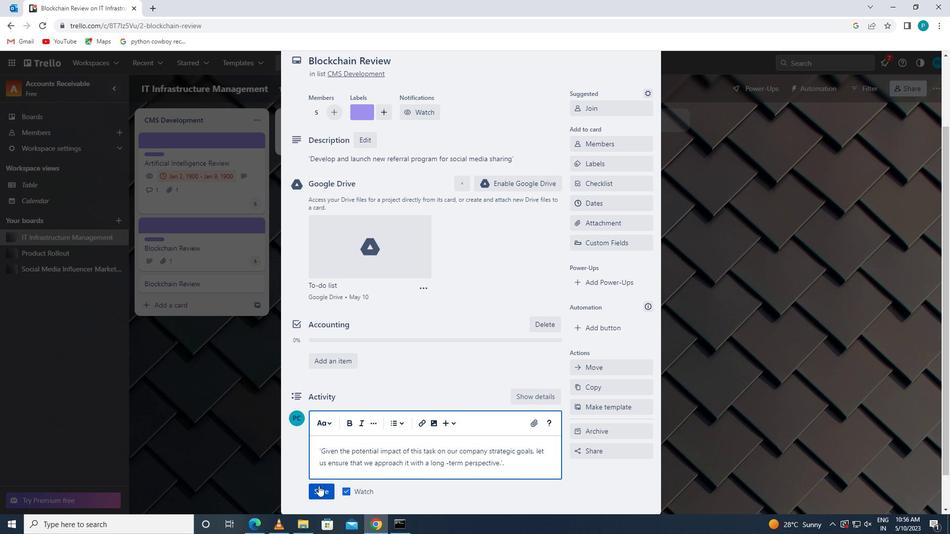 
Action: Mouse moved to (589, 206)
Screenshot: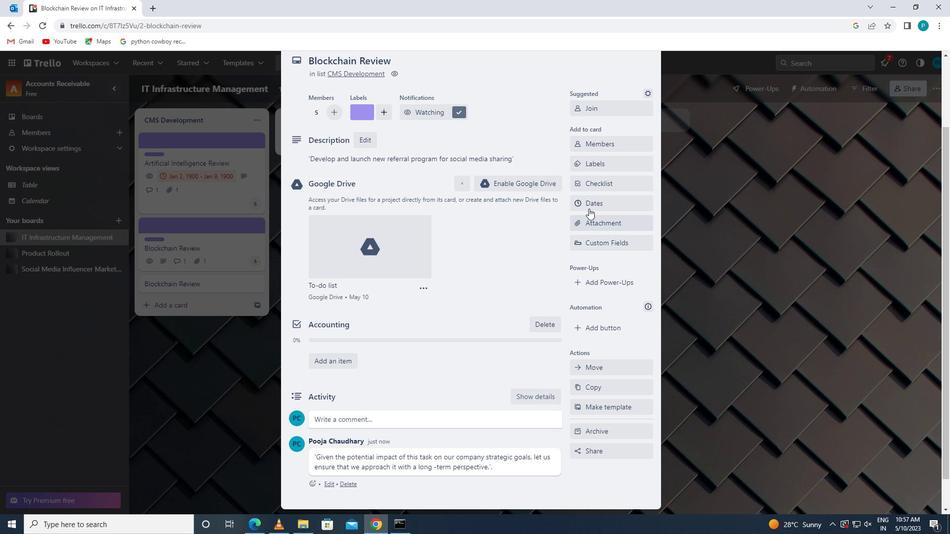 
Action: Mouse pressed left at (589, 206)
Screenshot: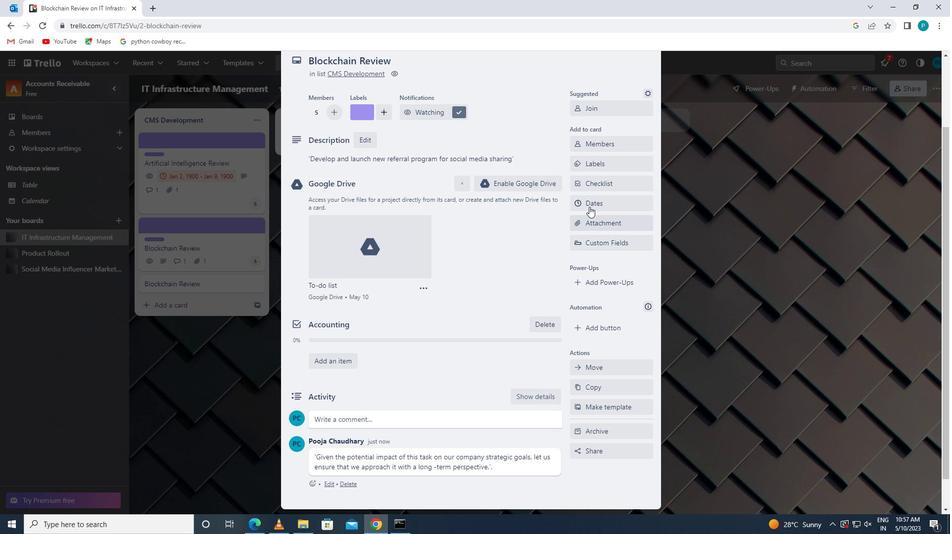 
Action: Mouse moved to (575, 266)
Screenshot: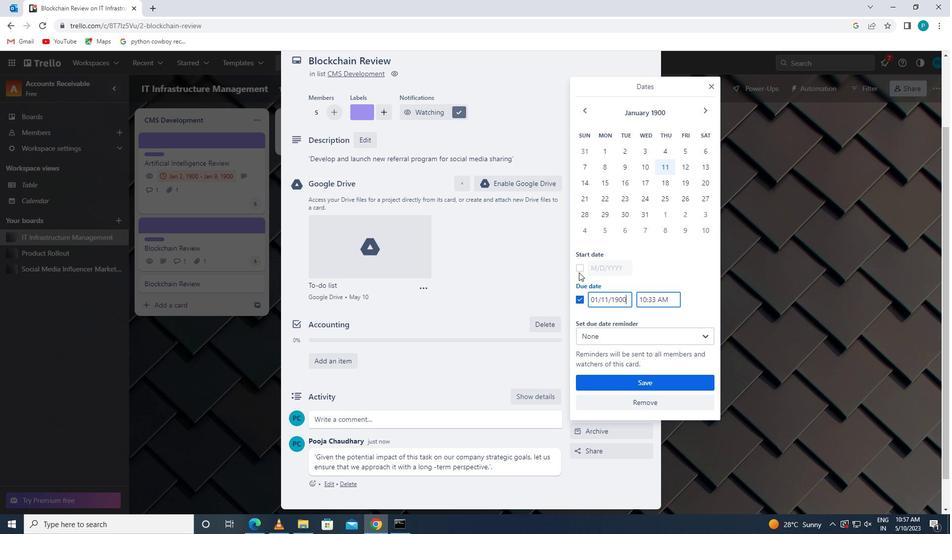 
Action: Mouse pressed left at (575, 266)
Screenshot: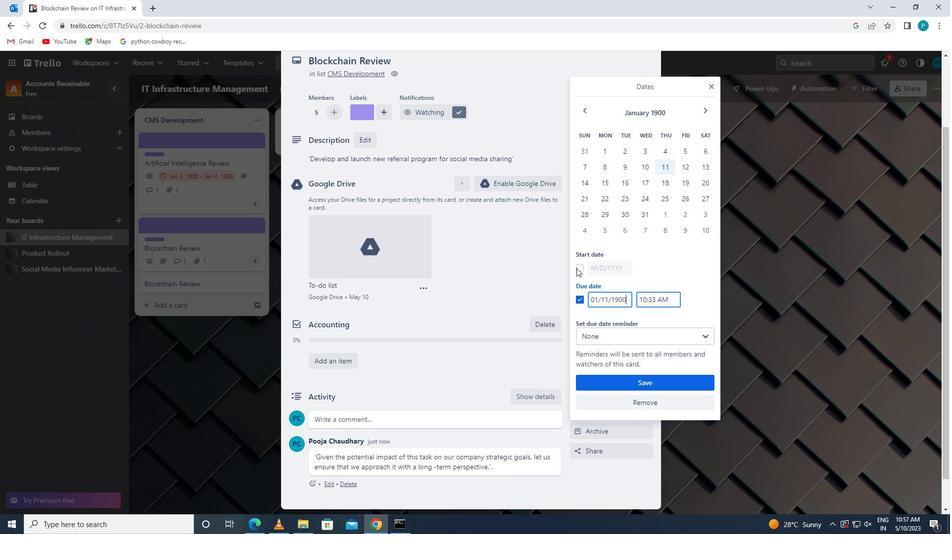 
Action: Mouse moved to (581, 269)
Screenshot: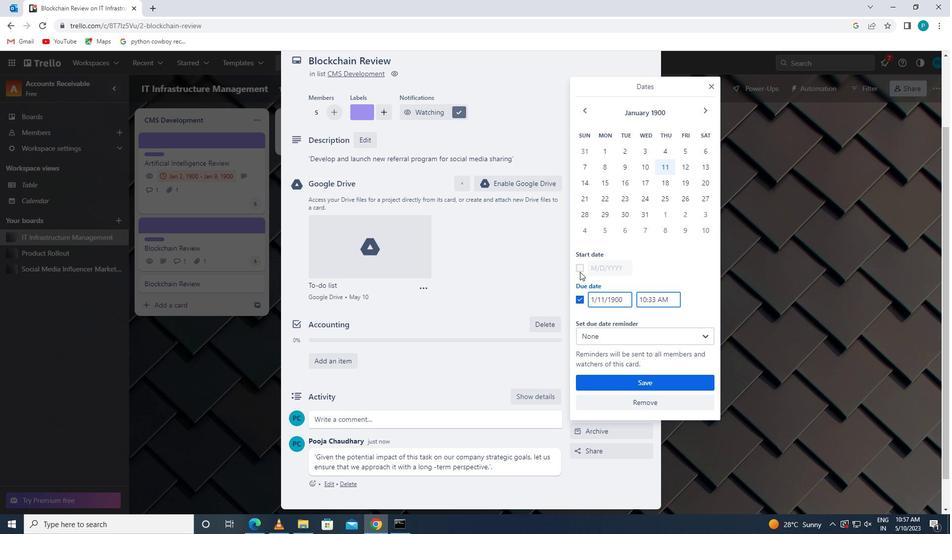 
Action: Mouse pressed left at (581, 269)
Screenshot: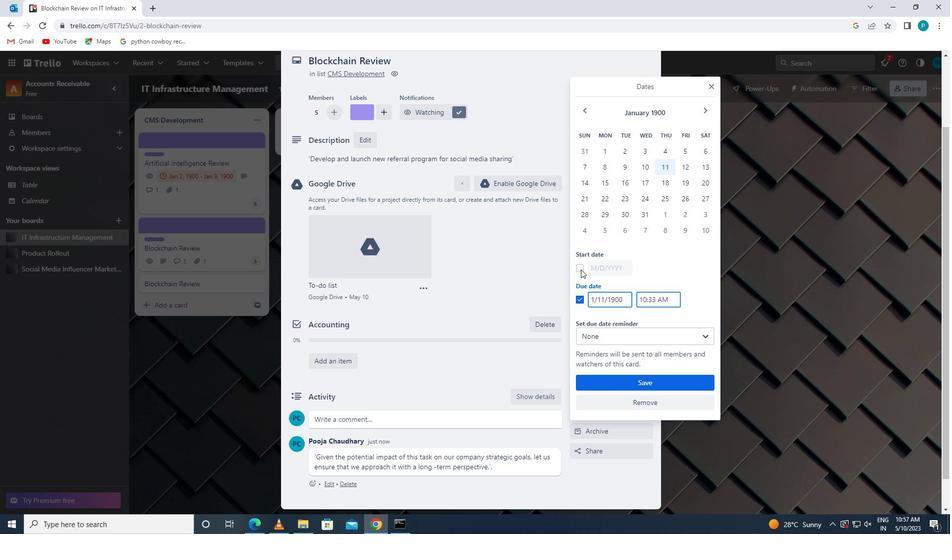 
Action: Mouse moved to (607, 267)
Screenshot: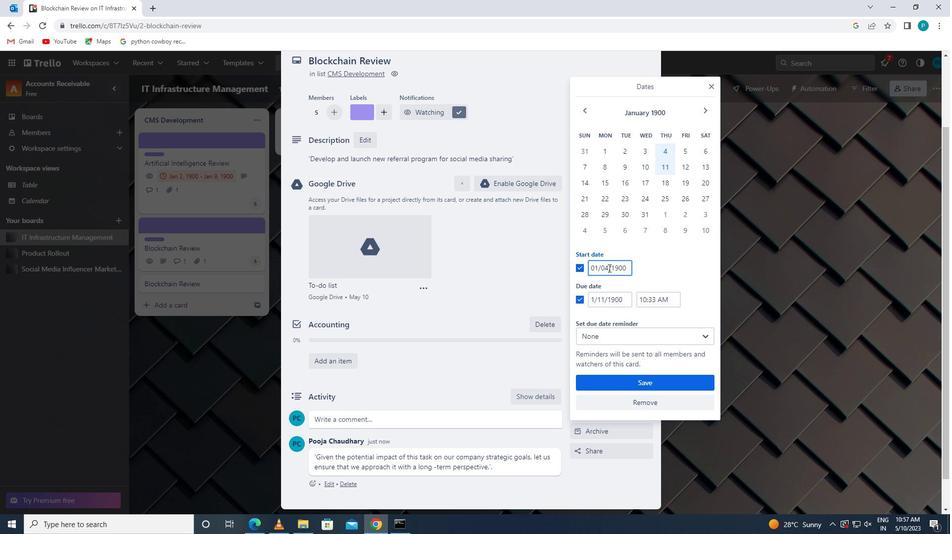 
Action: Mouse pressed left at (607, 267)
Screenshot: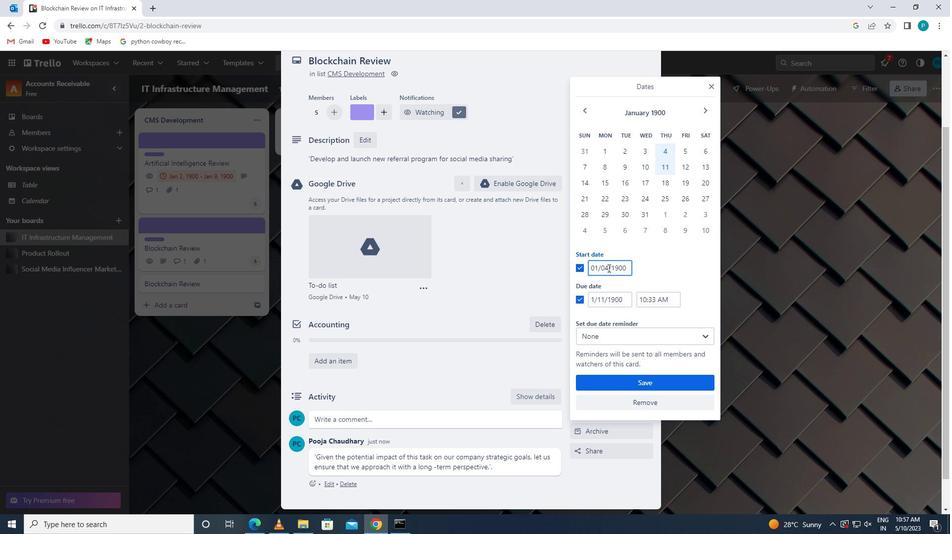 
Action: Mouse moved to (601, 267)
Screenshot: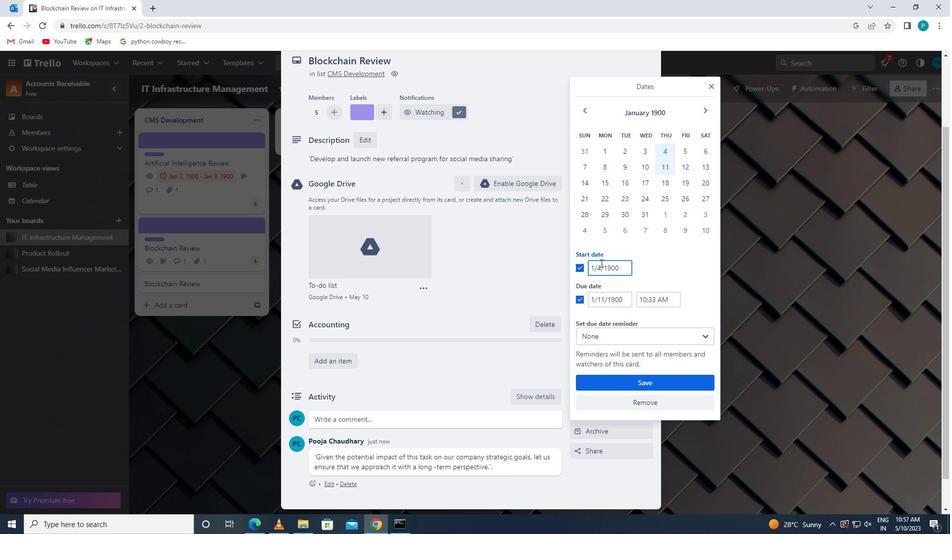 
Action: Mouse pressed left at (601, 267)
Screenshot: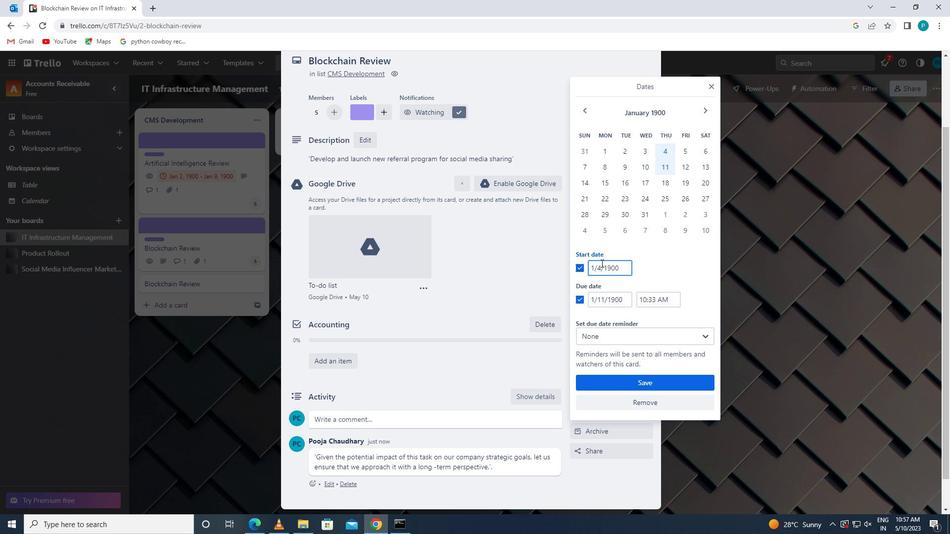 
Action: Key pressed <Key.backspace>5
Screenshot: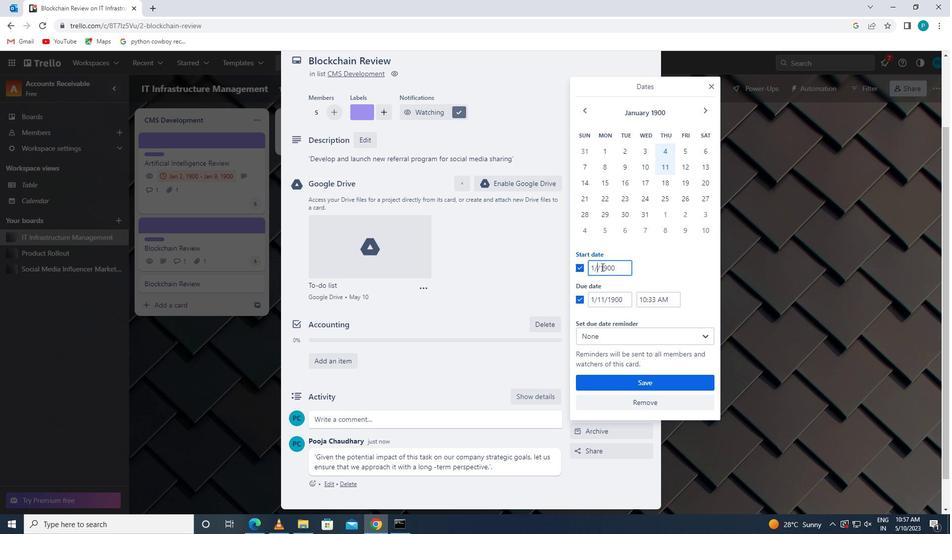 
Action: Mouse moved to (603, 299)
Screenshot: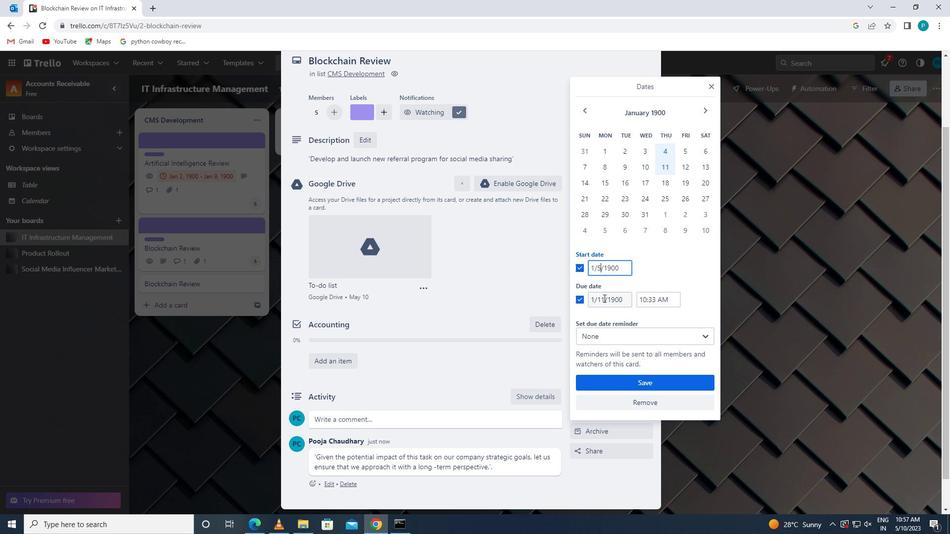 
Action: Mouse pressed left at (603, 299)
Screenshot: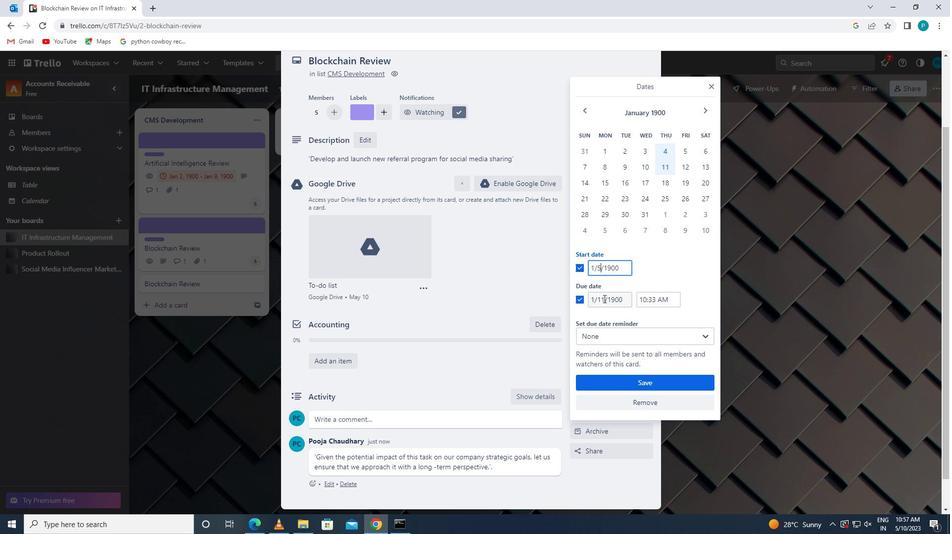 
Action: Key pressed <Key.backspace>2
Screenshot: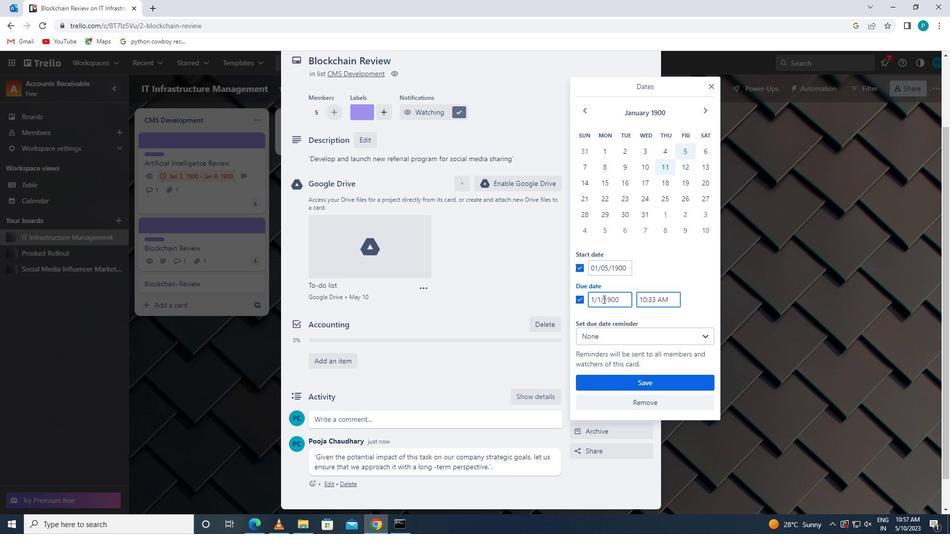 
Action: Mouse moved to (627, 386)
Screenshot: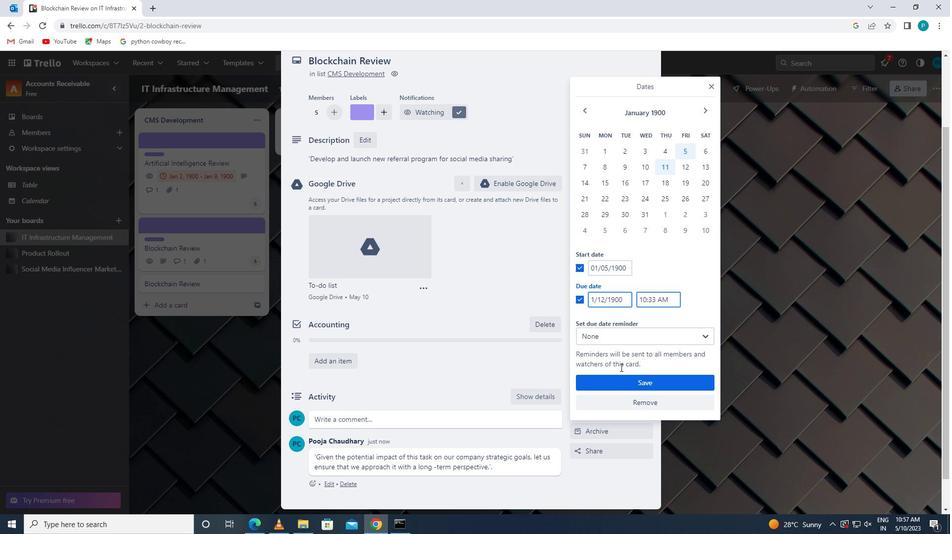 
Action: Mouse pressed left at (627, 386)
Screenshot: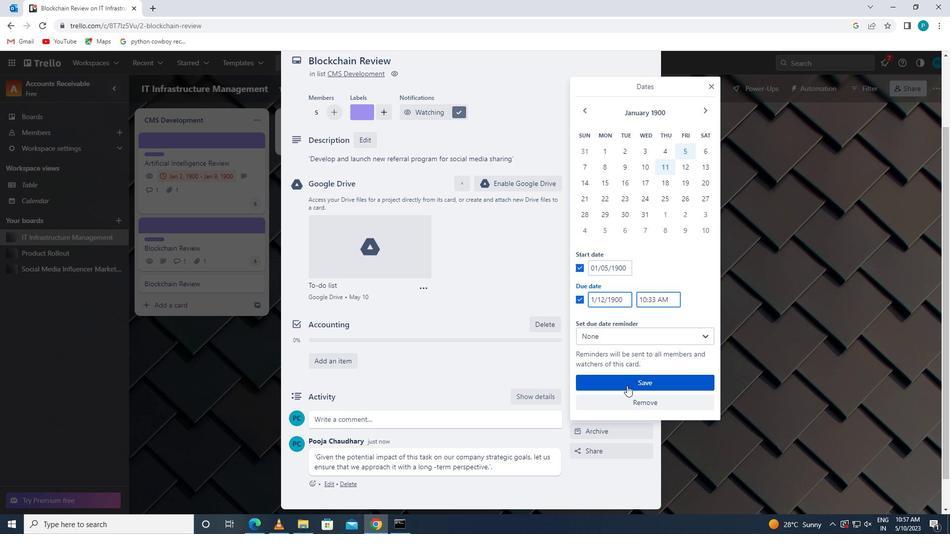 
